 Task: Manage the "User profile" page variations in the site builder.
Action: Mouse moved to (991, 78)
Screenshot: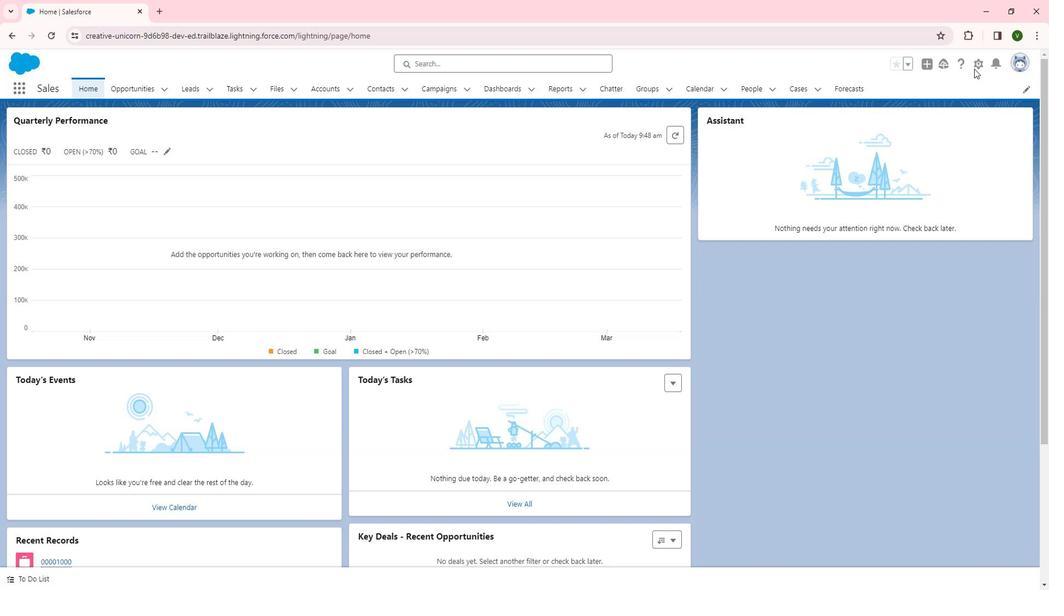 
Action: Mouse pressed left at (991, 78)
Screenshot: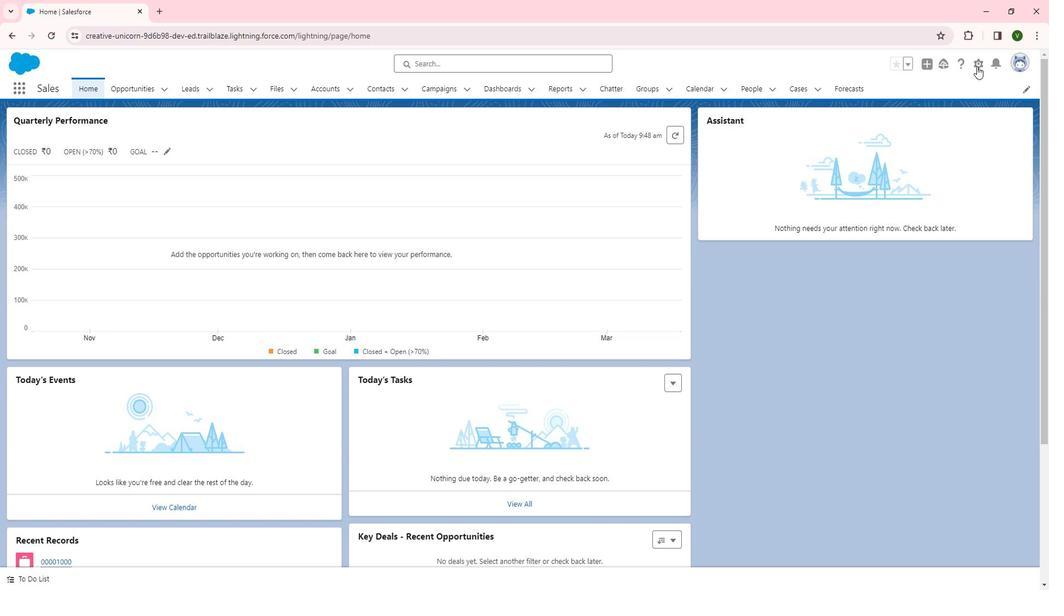 
Action: Mouse moved to (931, 106)
Screenshot: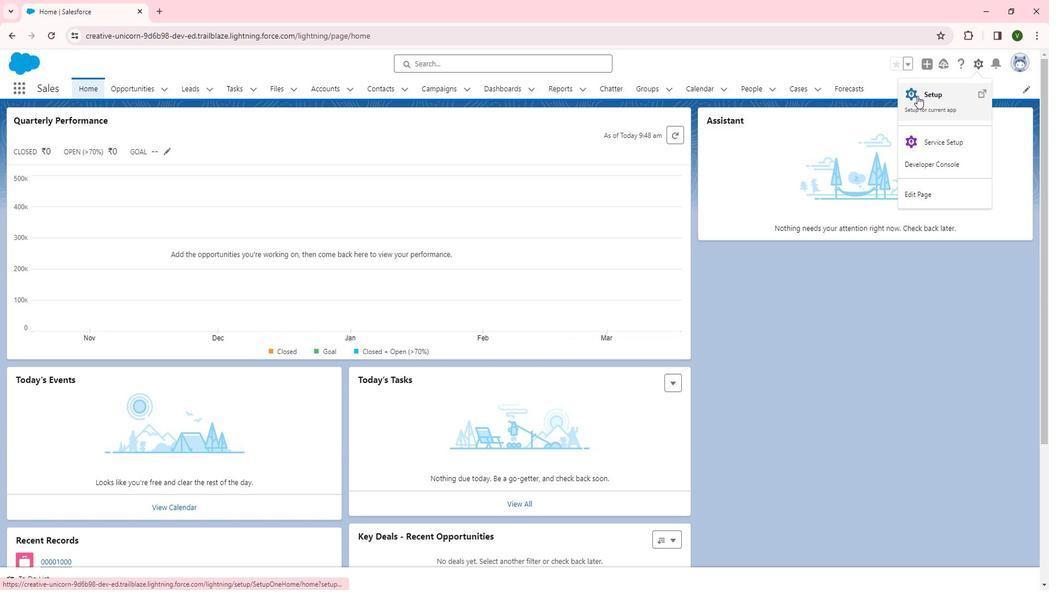 
Action: Mouse pressed left at (931, 106)
Screenshot: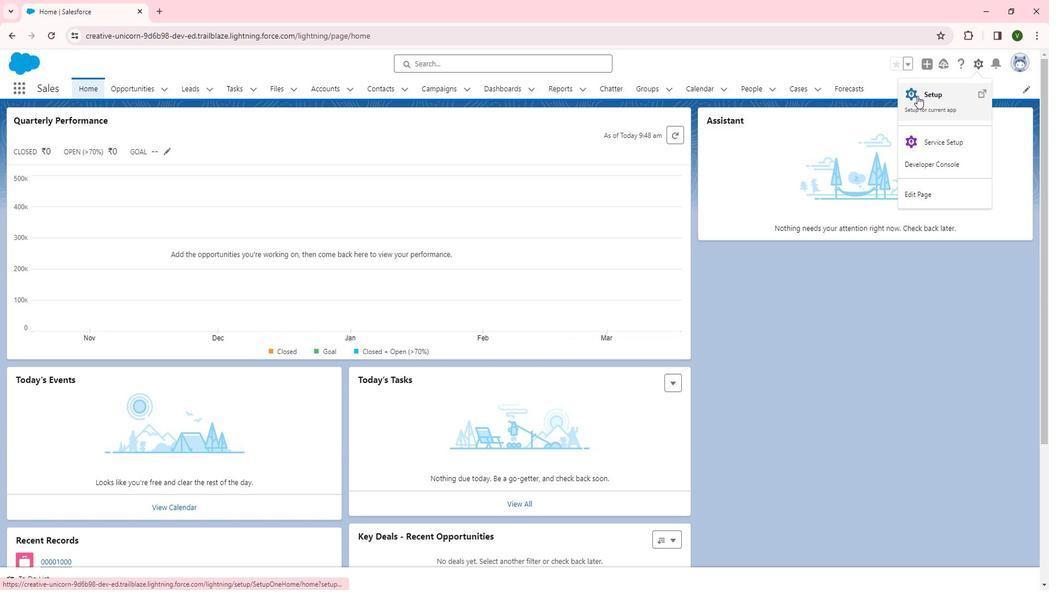 
Action: Mouse moved to (81, 455)
Screenshot: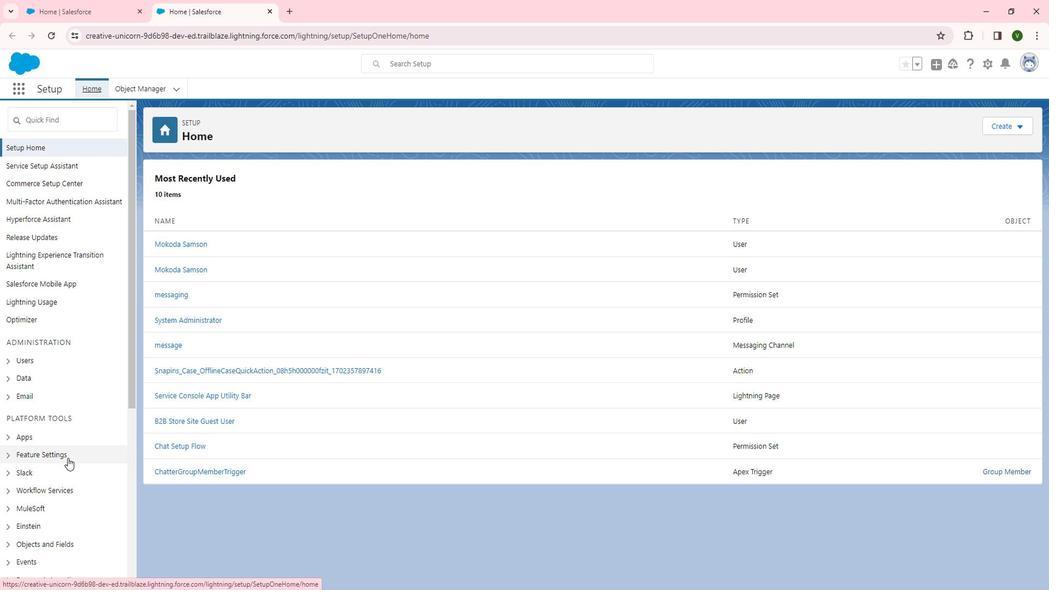 
Action: Mouse scrolled (81, 455) with delta (0, 0)
Screenshot: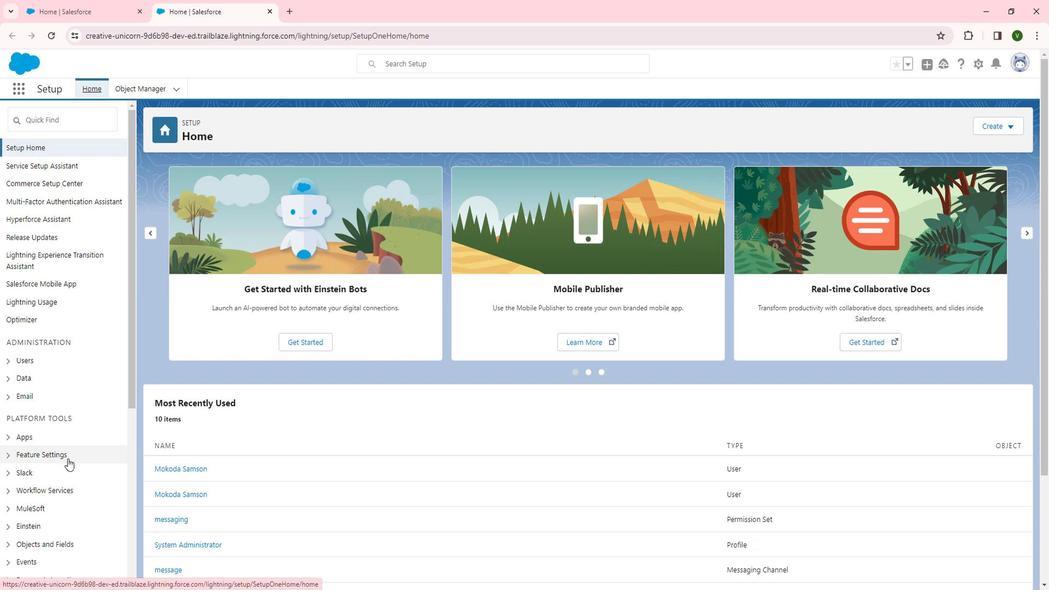 
Action: Mouse scrolled (81, 455) with delta (0, 0)
Screenshot: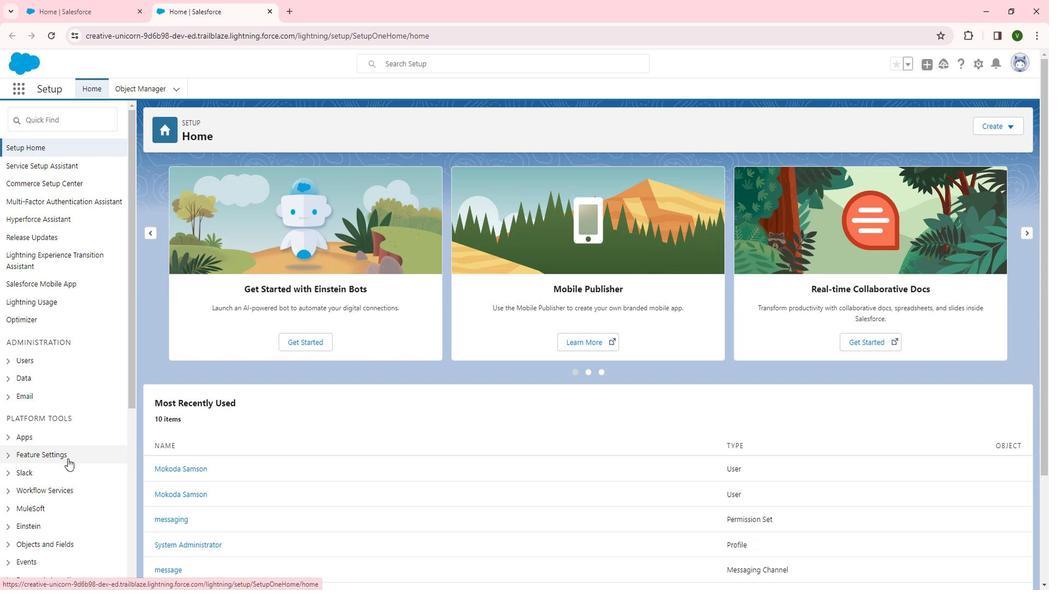 
Action: Mouse scrolled (81, 455) with delta (0, 0)
Screenshot: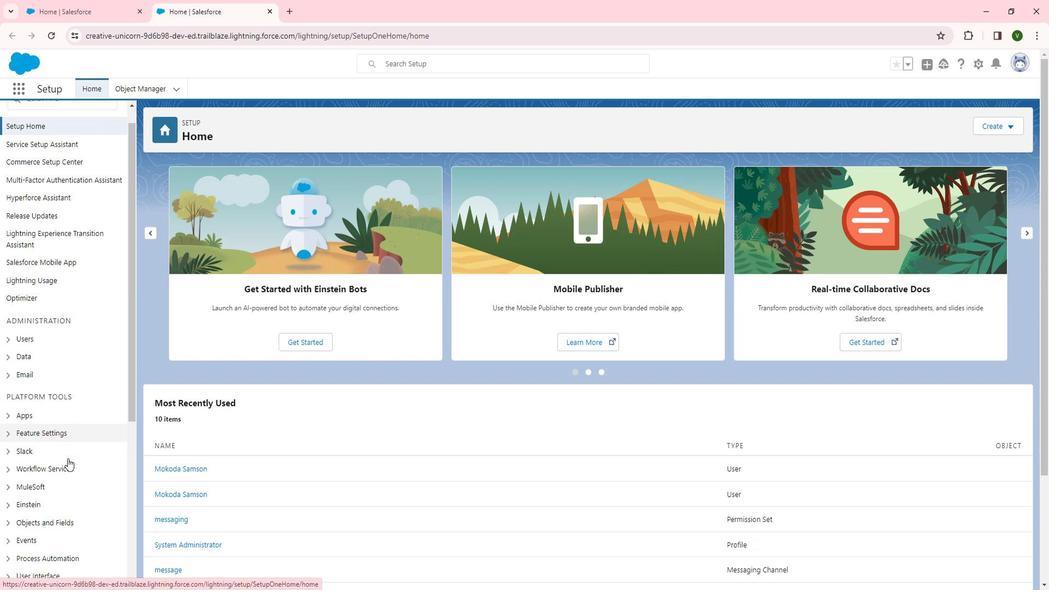 
Action: Mouse moved to (65, 283)
Screenshot: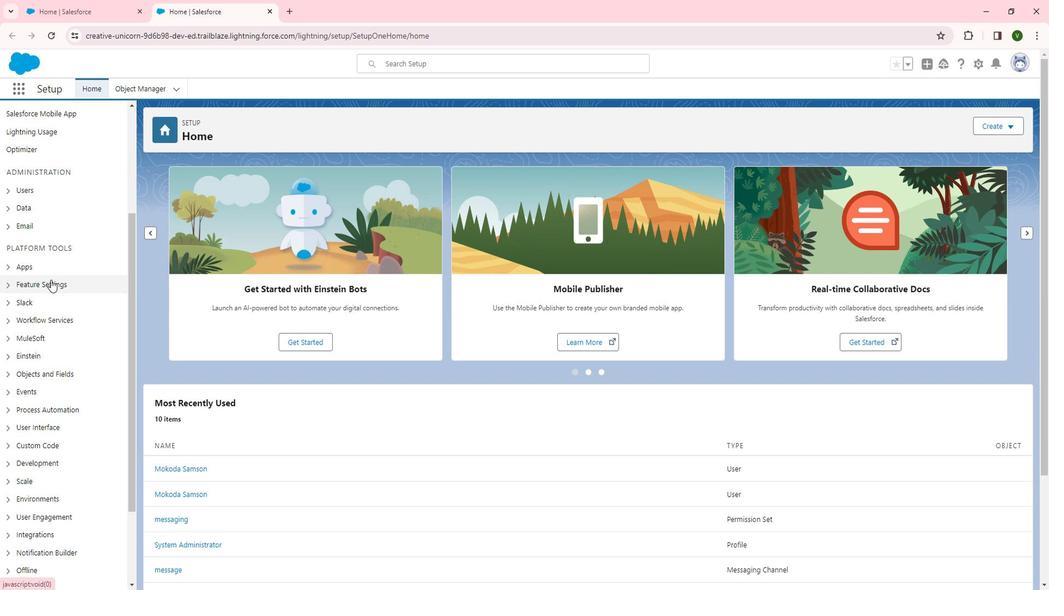 
Action: Mouse pressed left at (65, 283)
Screenshot: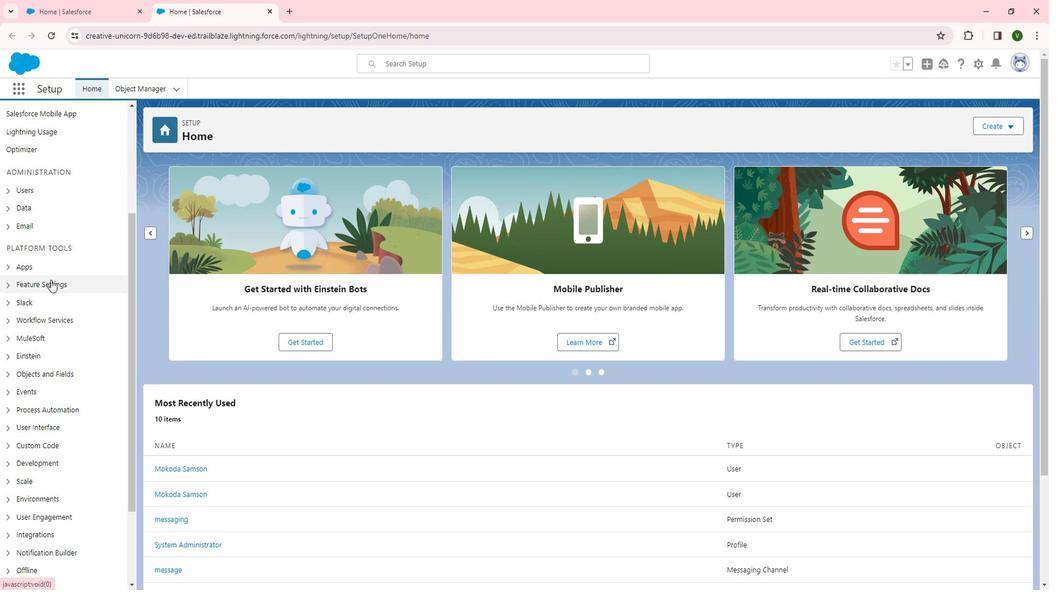 
Action: Mouse moved to (71, 400)
Screenshot: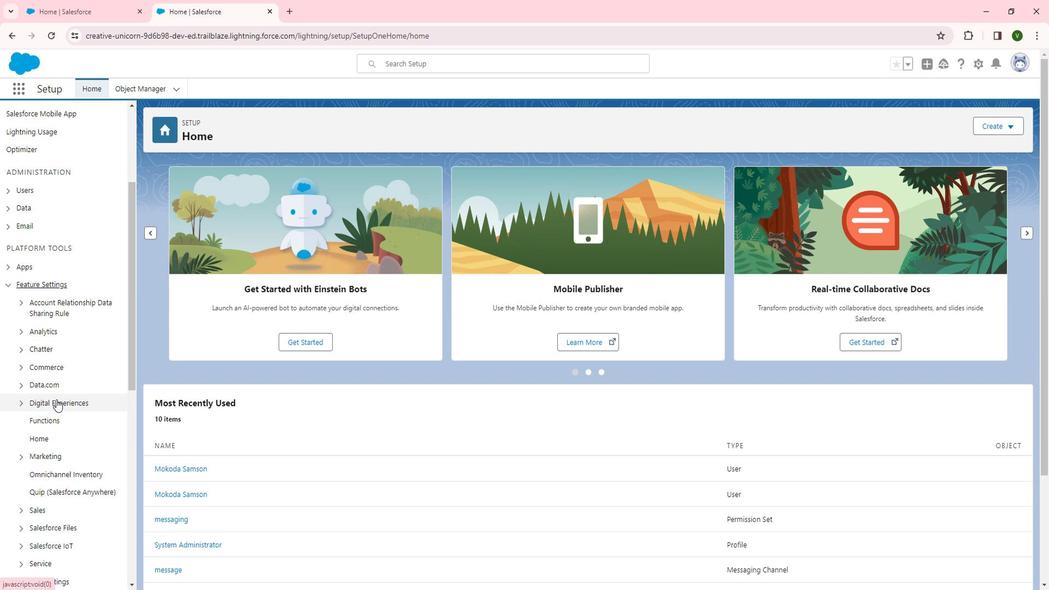 
Action: Mouse pressed left at (71, 400)
Screenshot: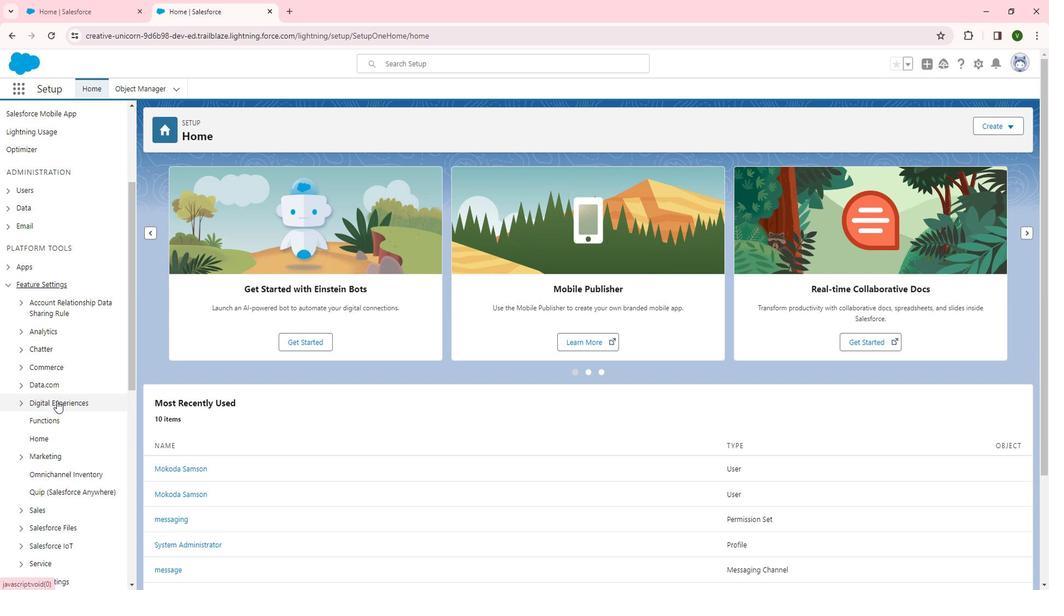 
Action: Mouse scrolled (71, 399) with delta (0, 0)
Screenshot: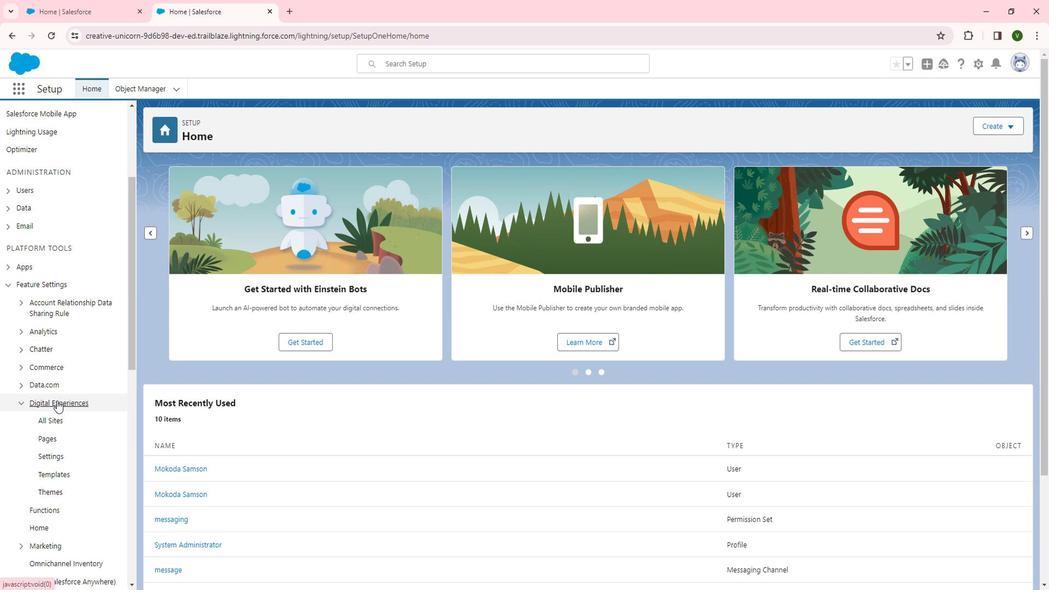 
Action: Mouse scrolled (71, 399) with delta (0, 0)
Screenshot: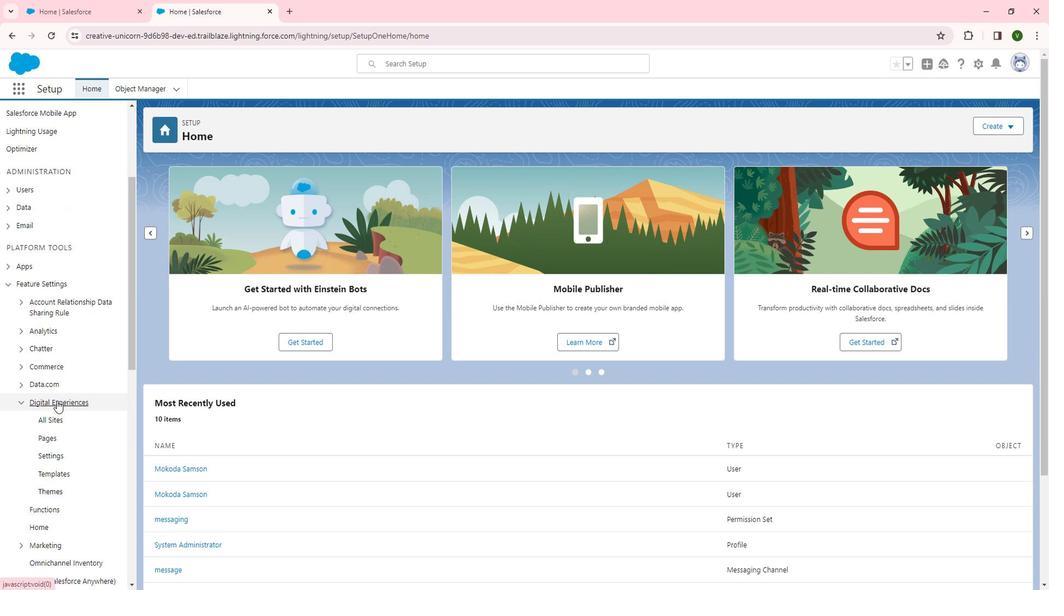 
Action: Mouse moved to (66, 311)
Screenshot: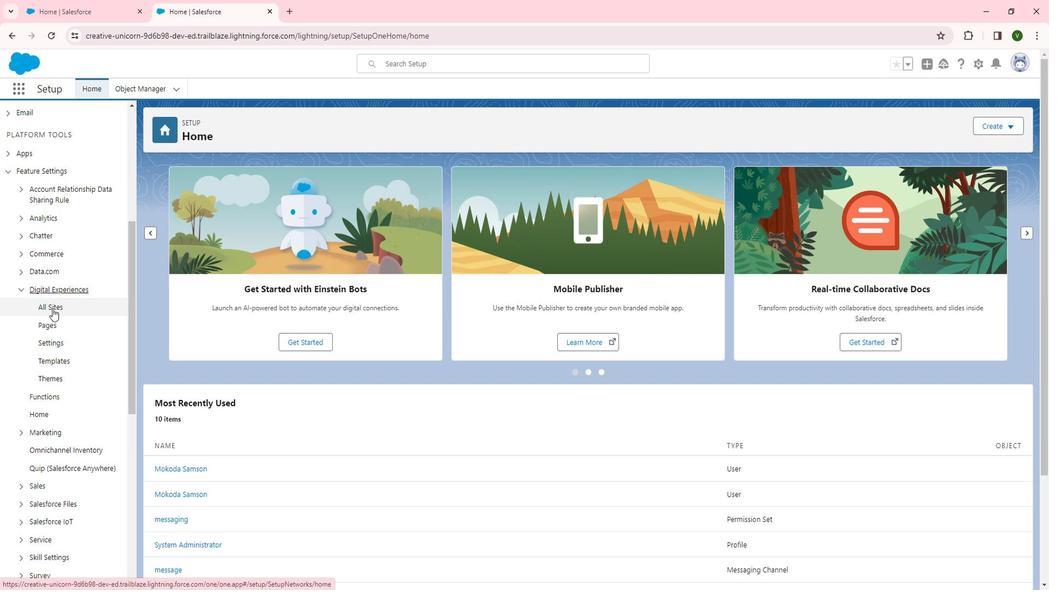
Action: Mouse pressed left at (66, 311)
Screenshot: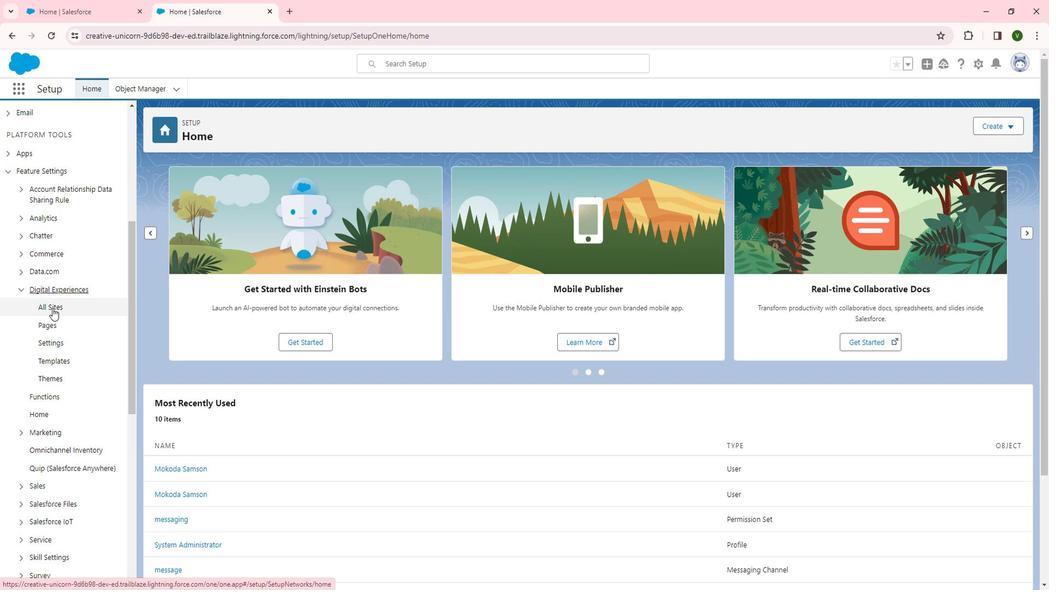 
Action: Mouse moved to (194, 315)
Screenshot: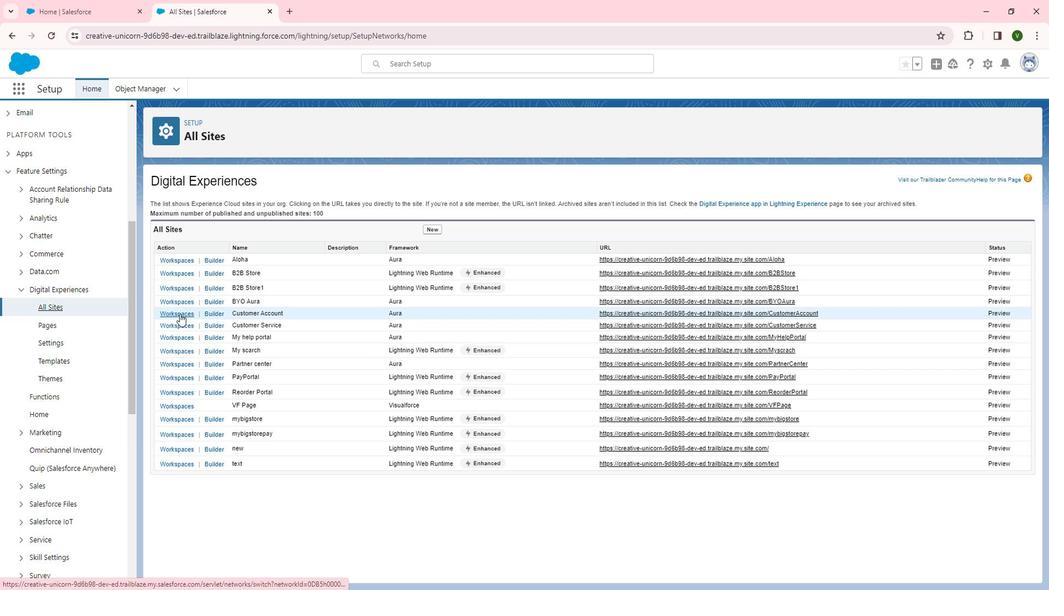 
Action: Mouse pressed left at (194, 315)
Screenshot: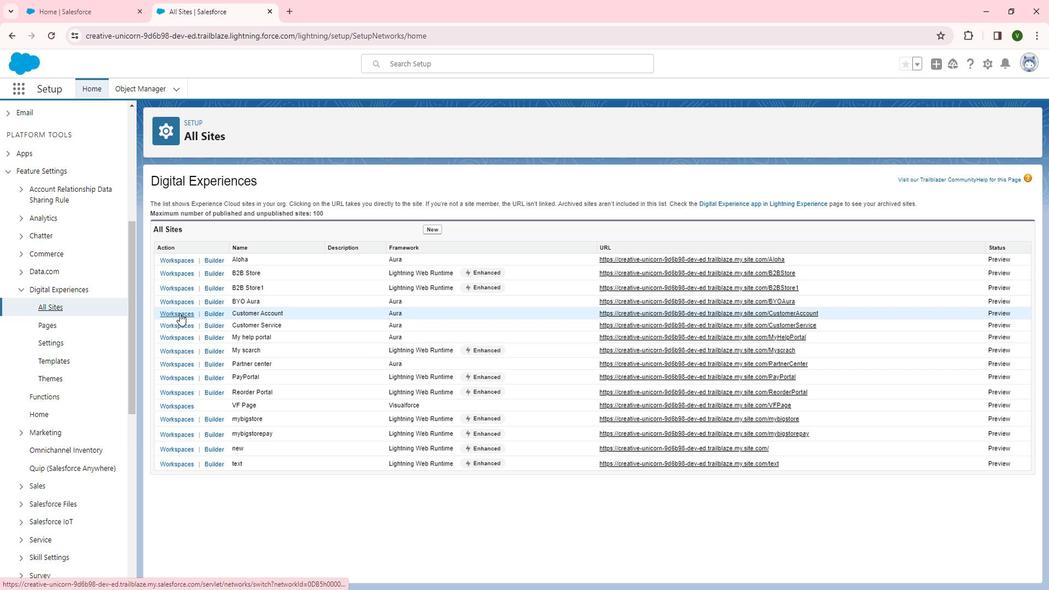 
Action: Mouse moved to (431, 327)
Screenshot: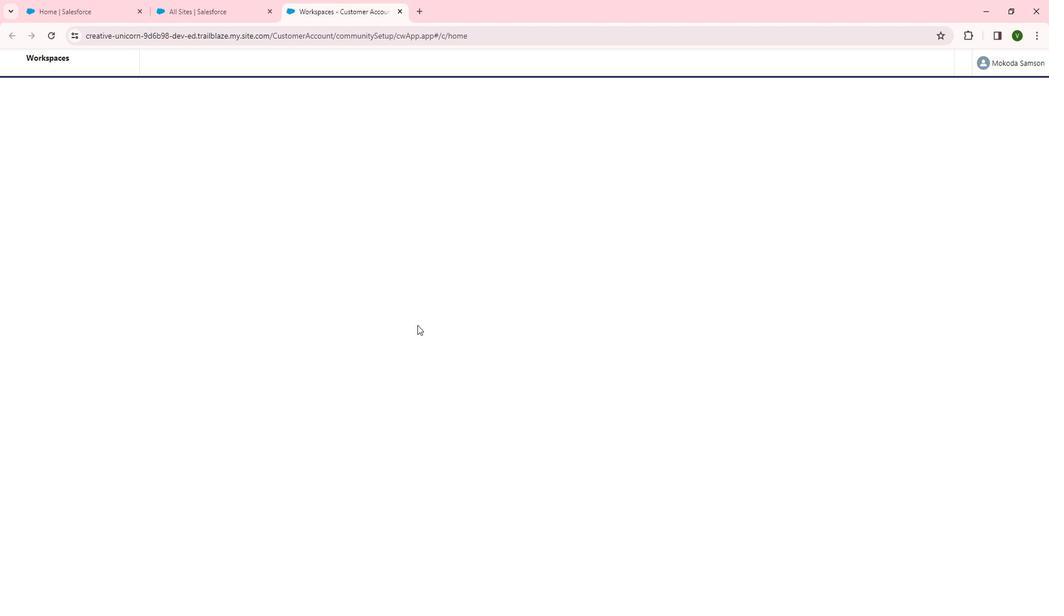 
Action: Mouse scrolled (431, 326) with delta (0, 0)
Screenshot: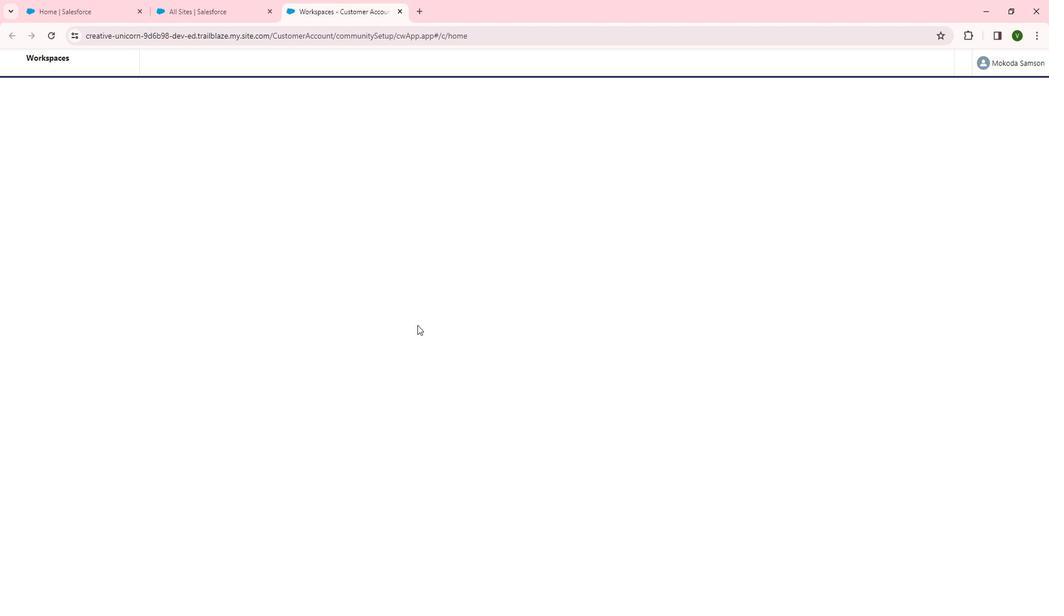 
Action: Mouse scrolled (431, 326) with delta (0, 0)
Screenshot: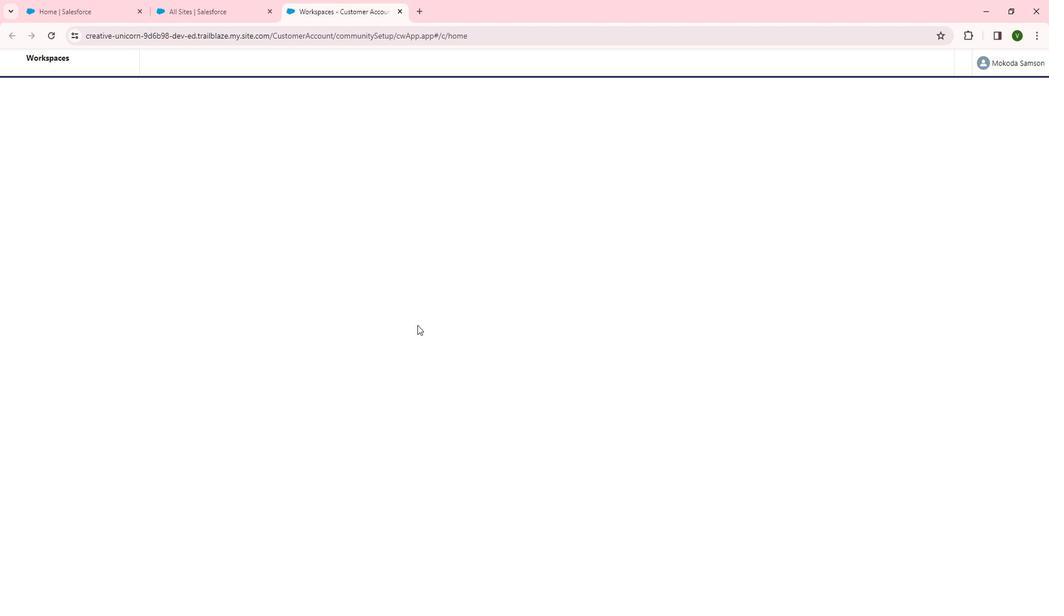 
Action: Mouse moved to (115, 262)
Screenshot: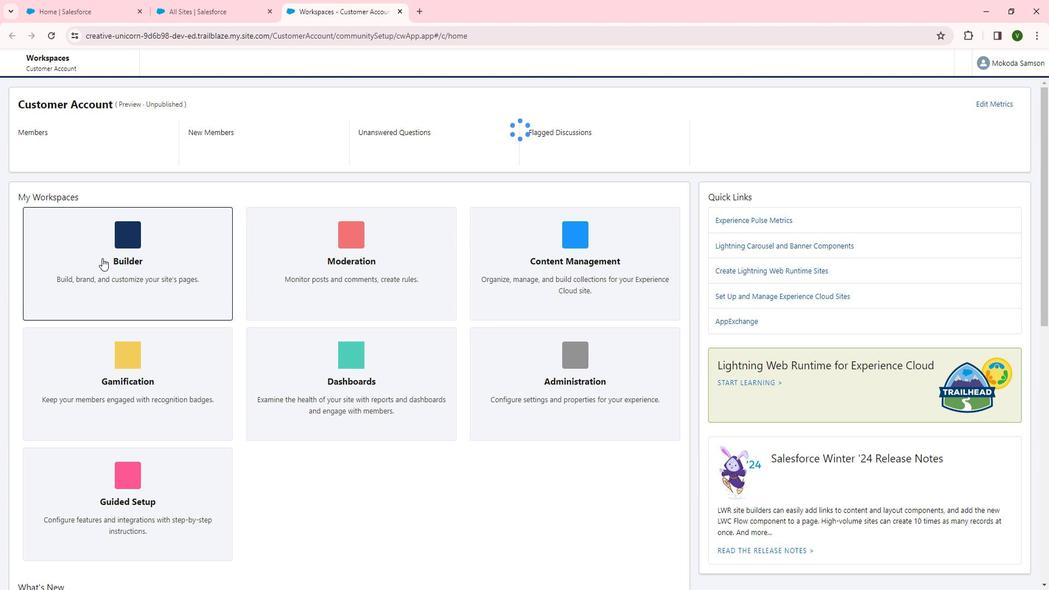 
Action: Mouse pressed left at (115, 262)
Screenshot: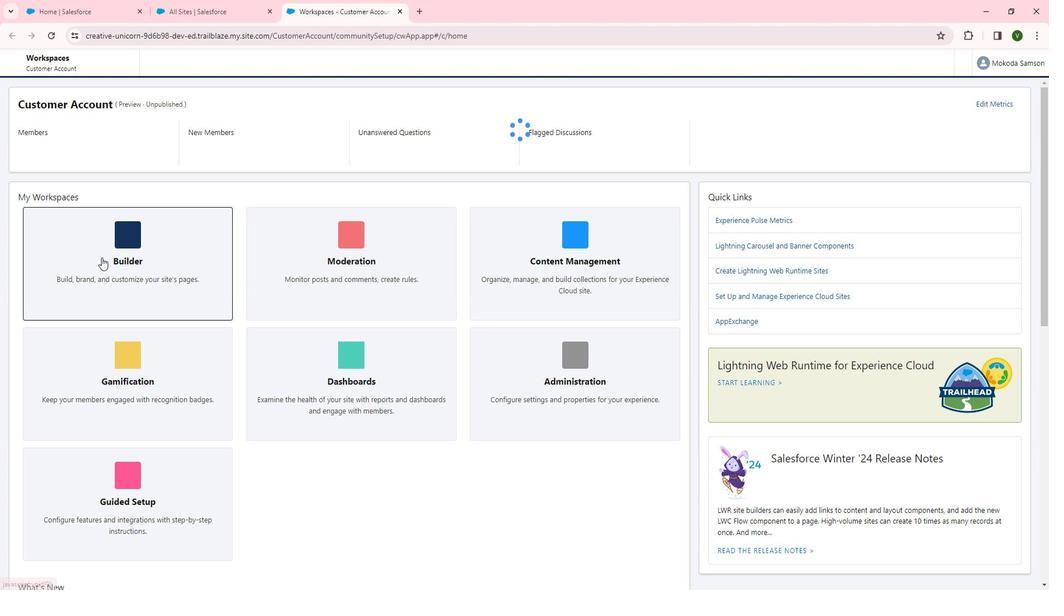 
Action: Mouse moved to (116, 79)
Screenshot: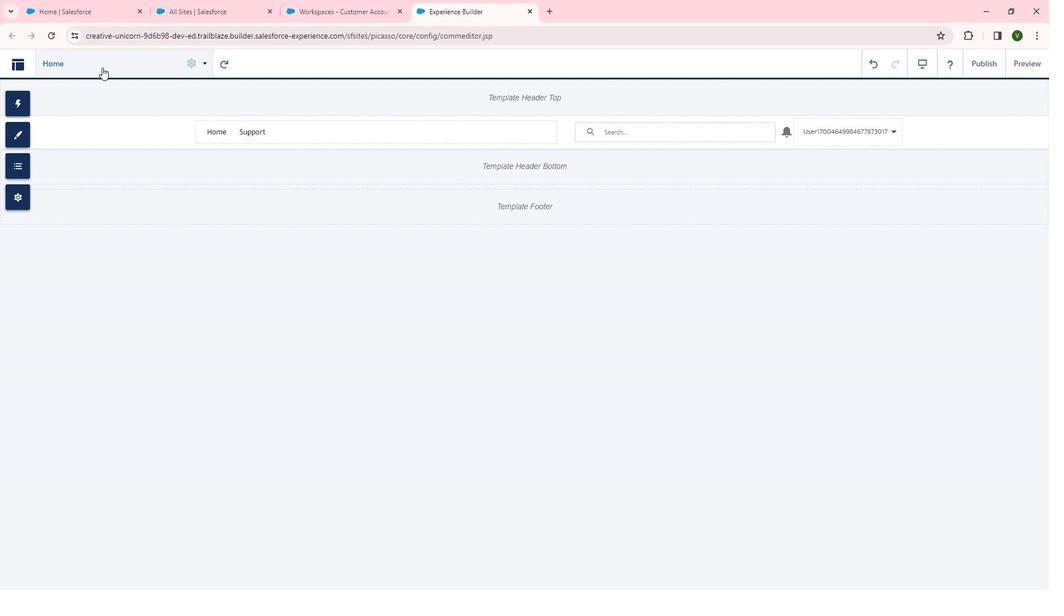 
Action: Mouse pressed left at (116, 79)
Screenshot: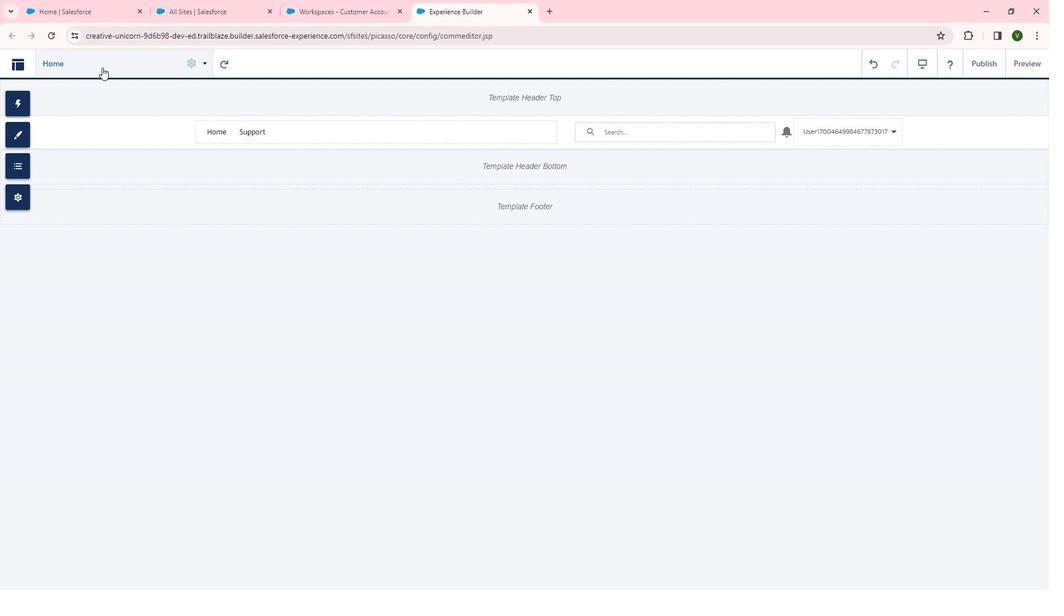 
Action: Mouse moved to (115, 360)
Screenshot: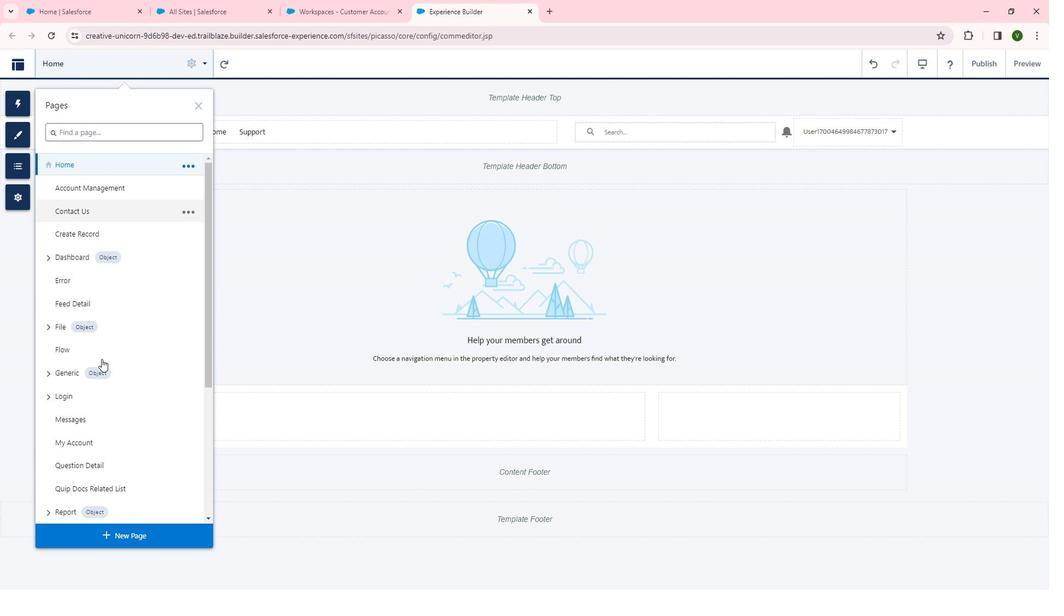 
Action: Mouse scrolled (115, 360) with delta (0, 0)
Screenshot: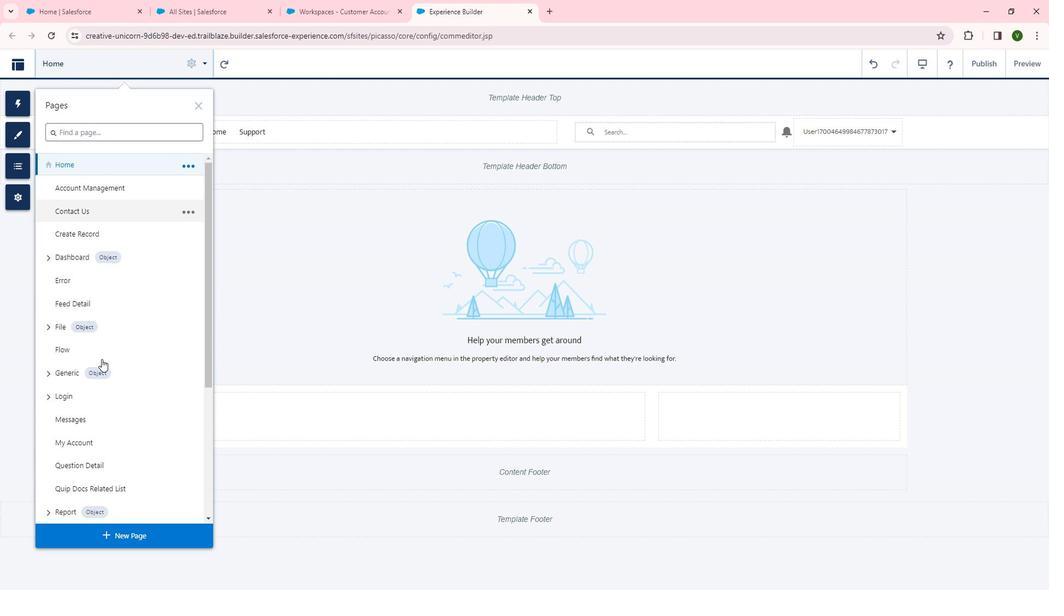 
Action: Mouse scrolled (115, 360) with delta (0, 0)
Screenshot: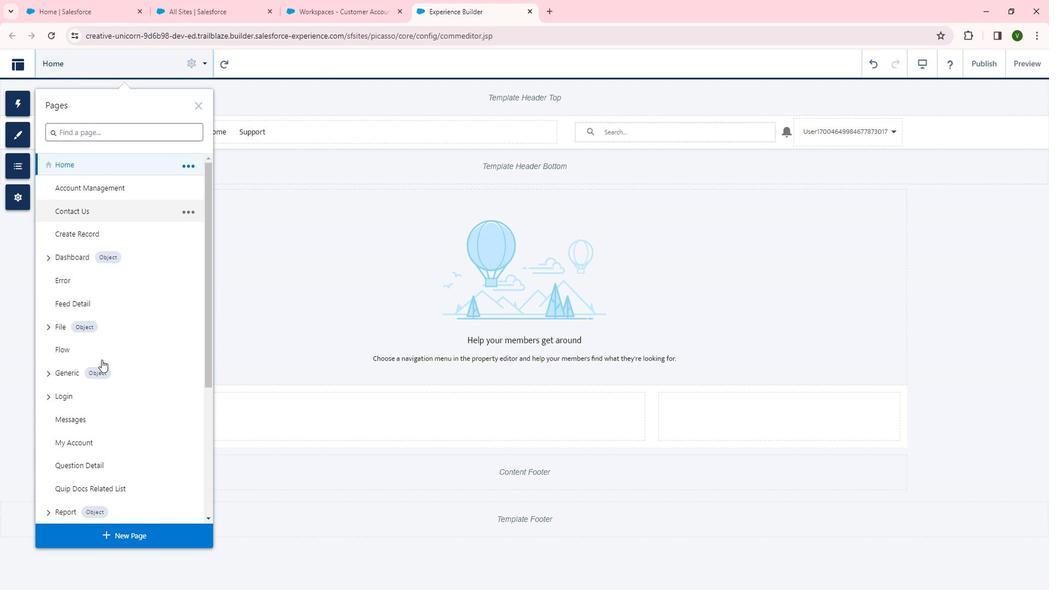 
Action: Mouse scrolled (115, 360) with delta (0, 0)
Screenshot: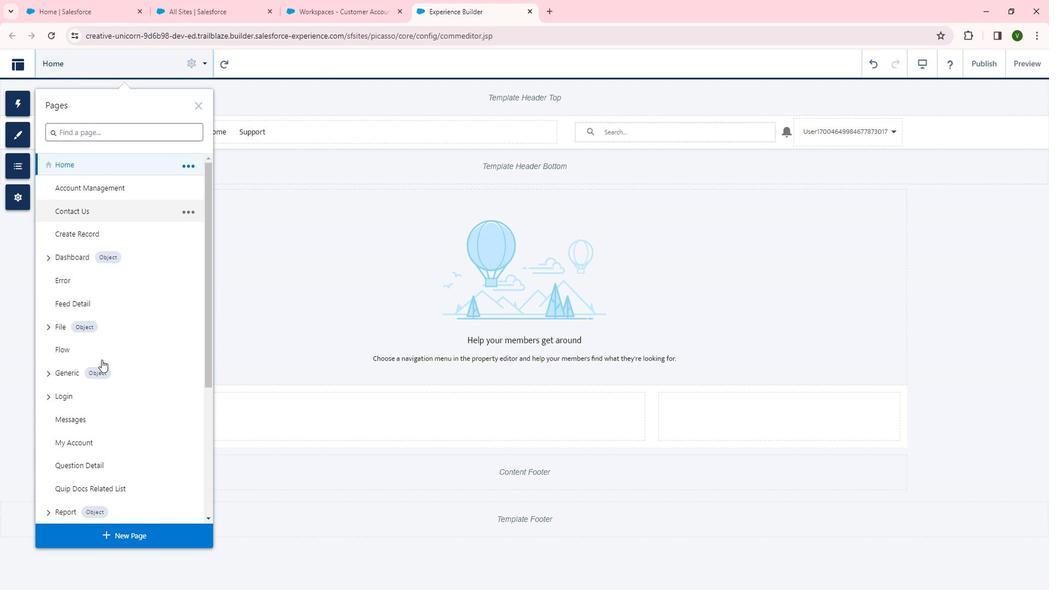 
Action: Mouse scrolled (115, 360) with delta (0, 0)
Screenshot: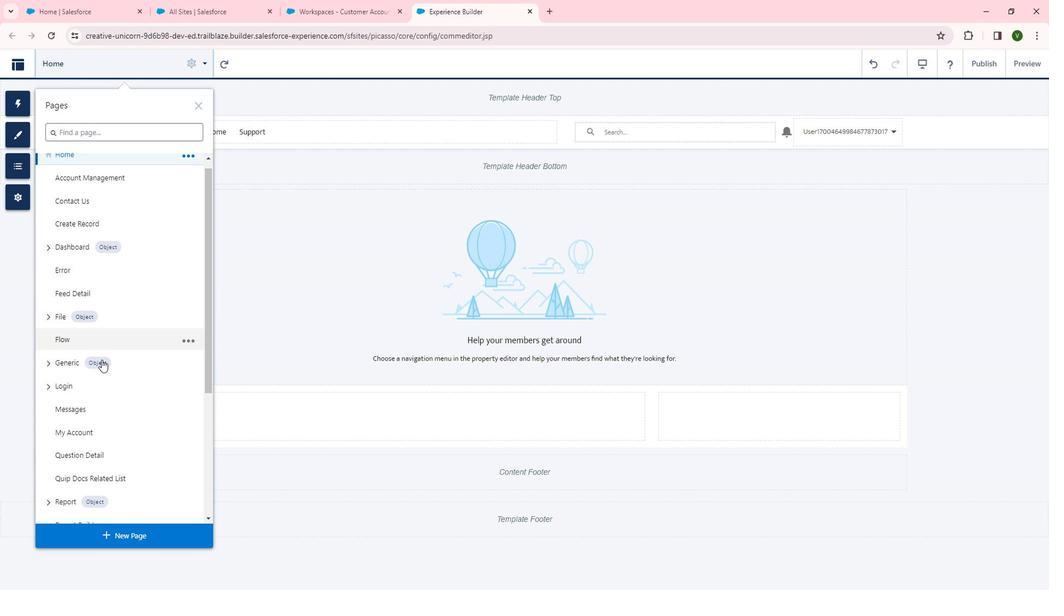 
Action: Mouse scrolled (115, 360) with delta (0, 0)
Screenshot: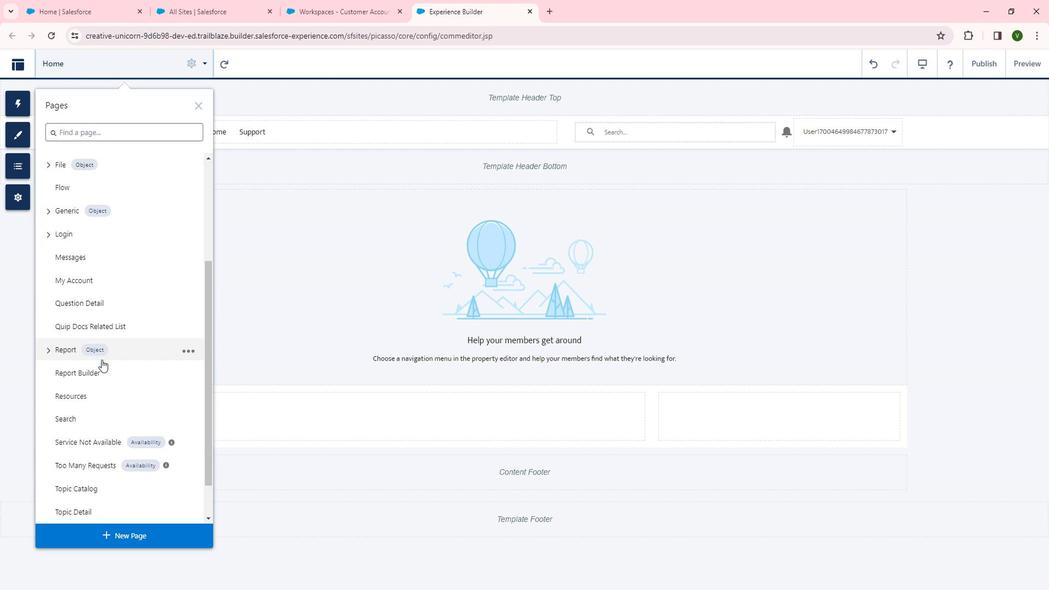 
Action: Mouse scrolled (115, 360) with delta (0, 0)
Screenshot: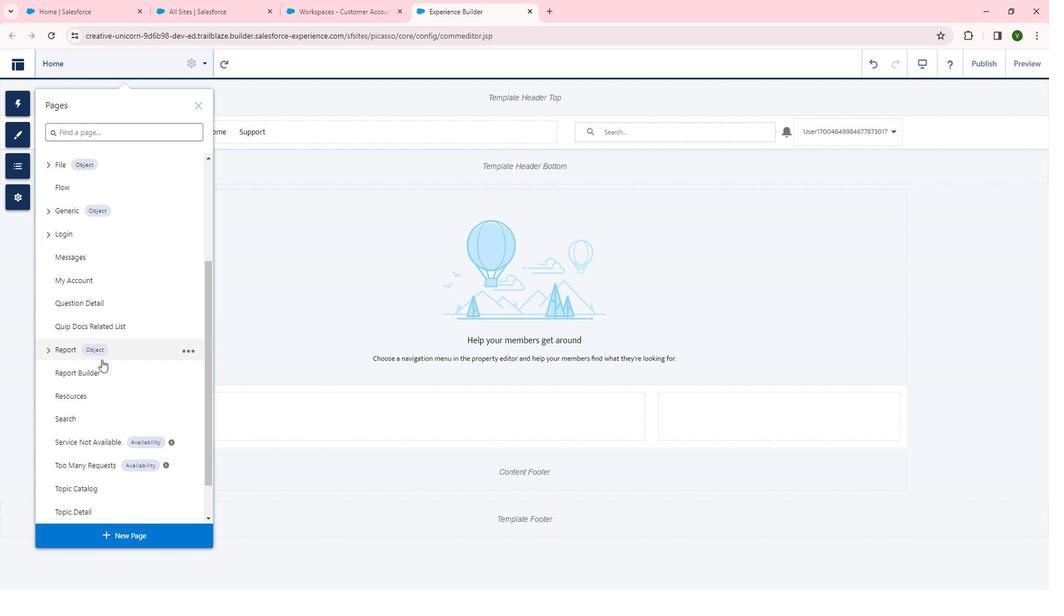 
Action: Mouse moved to (110, 474)
Screenshot: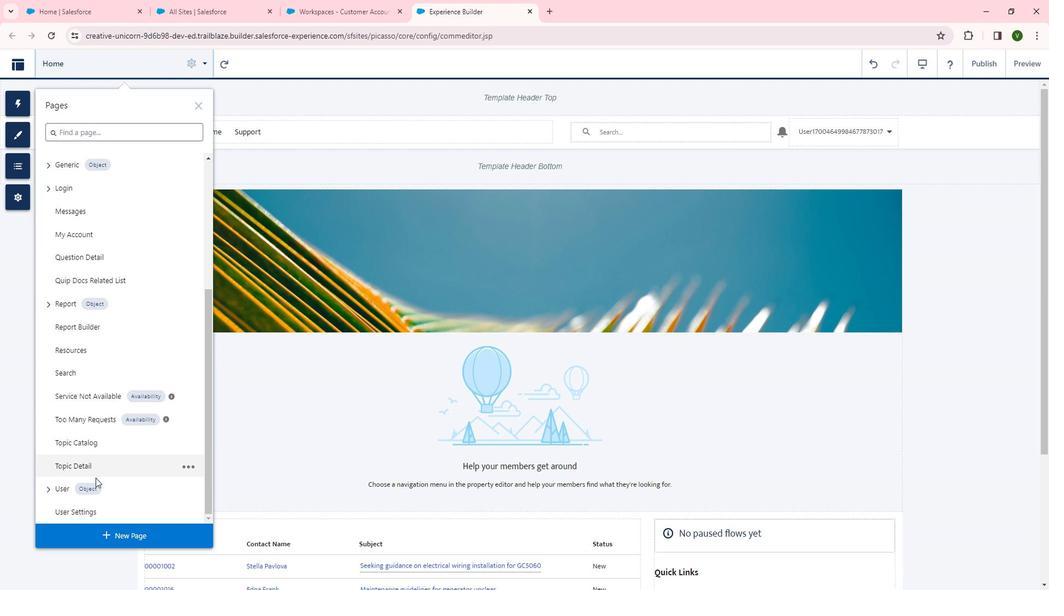 
Action: Mouse scrolled (110, 474) with delta (0, 0)
Screenshot: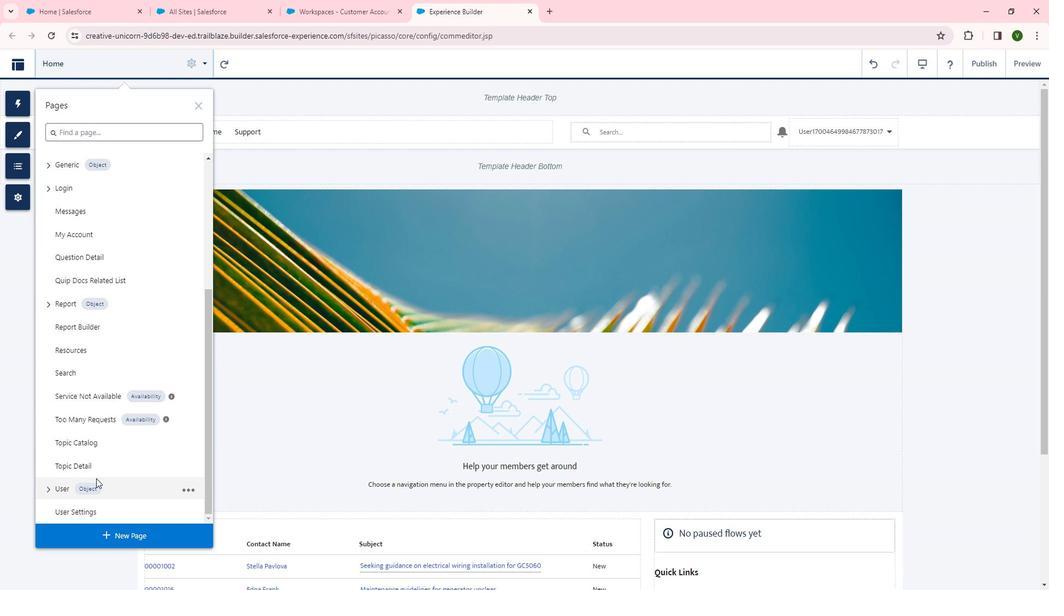 
Action: Mouse scrolled (110, 474) with delta (0, 0)
Screenshot: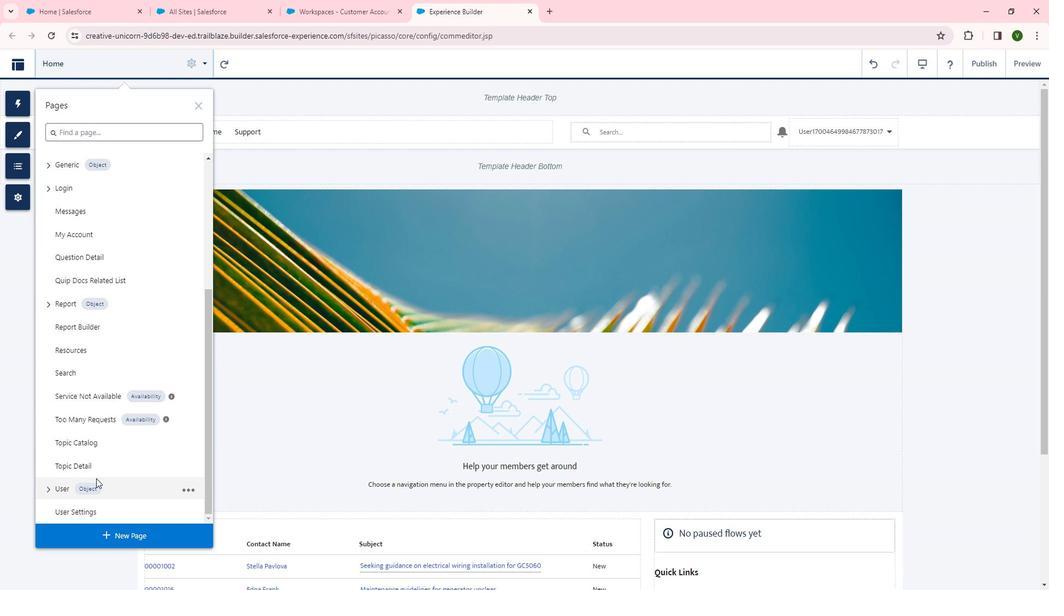 
Action: Mouse moved to (110, 474)
Screenshot: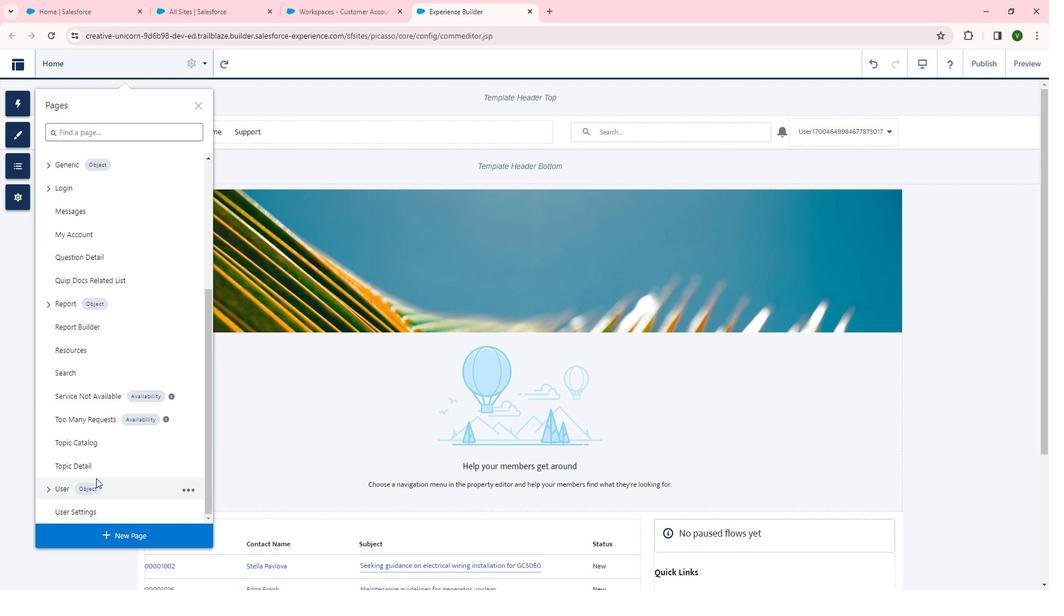 
Action: Mouse scrolled (110, 474) with delta (0, 0)
Screenshot: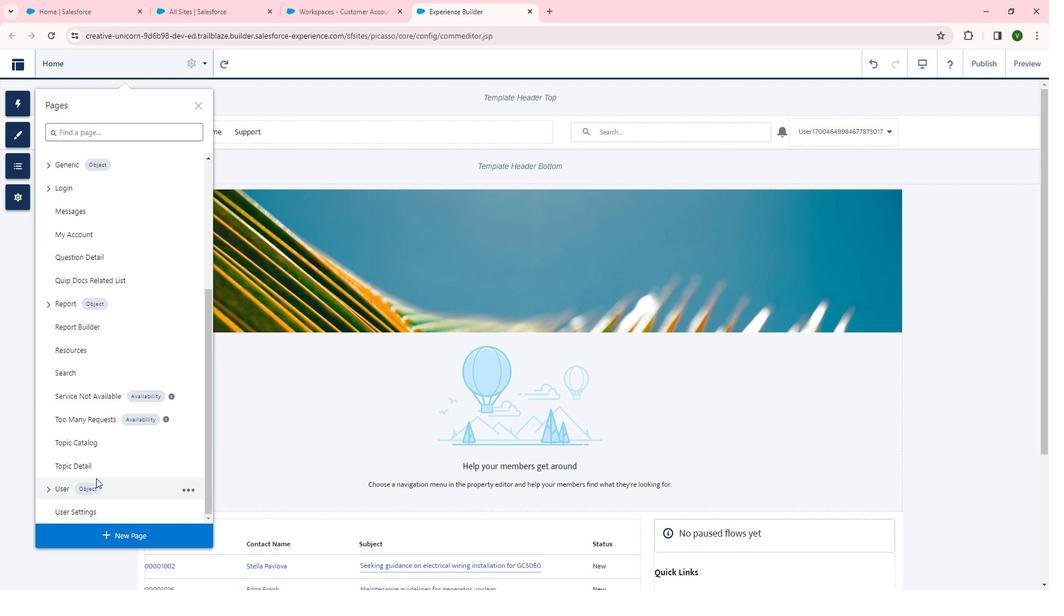 
Action: Mouse moved to (66, 485)
Screenshot: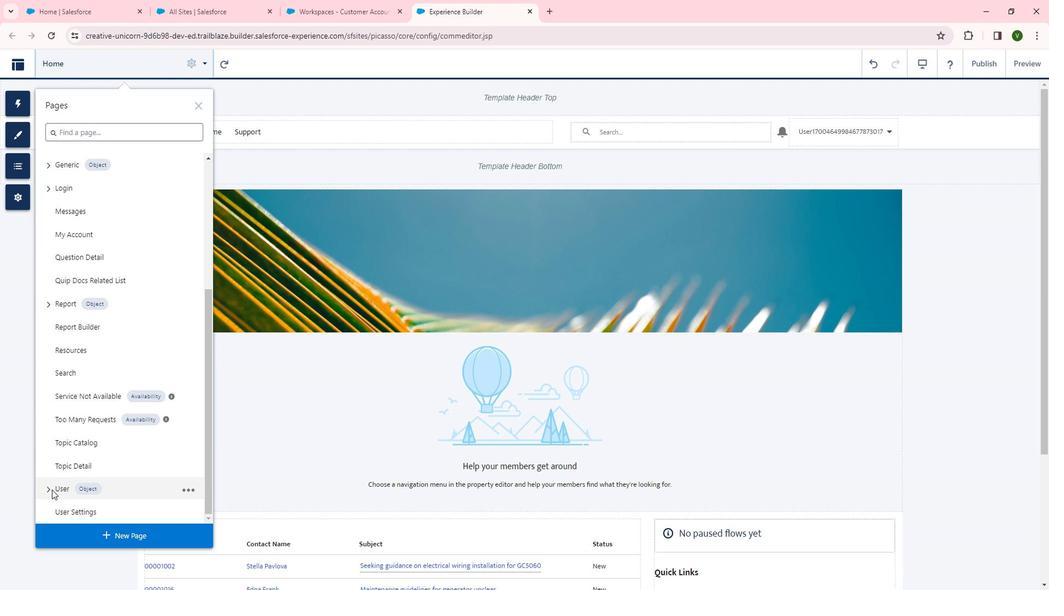 
Action: Mouse pressed left at (66, 485)
Screenshot: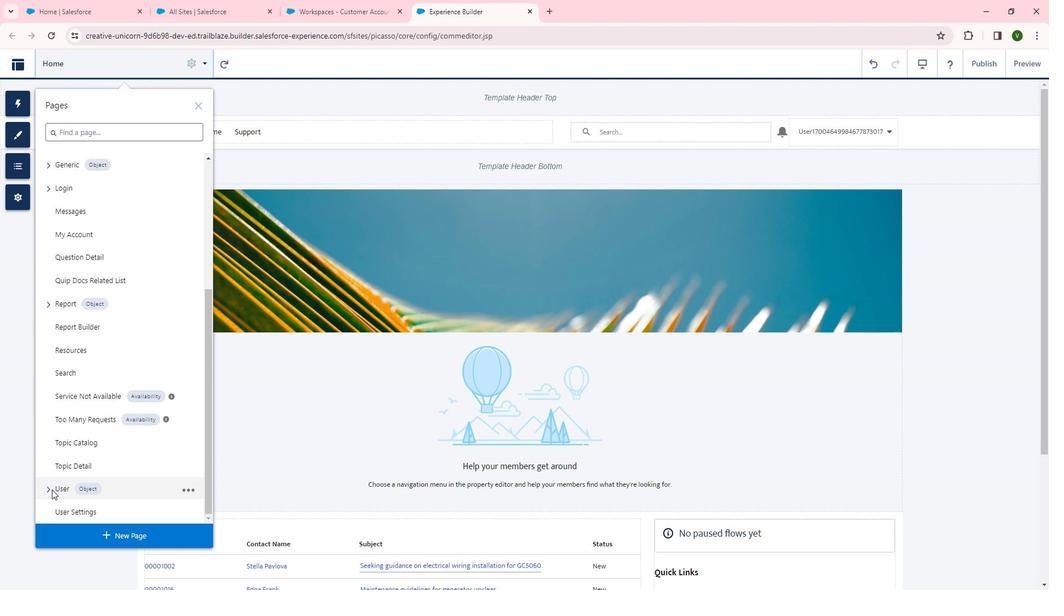 
Action: Mouse moved to (61, 486)
Screenshot: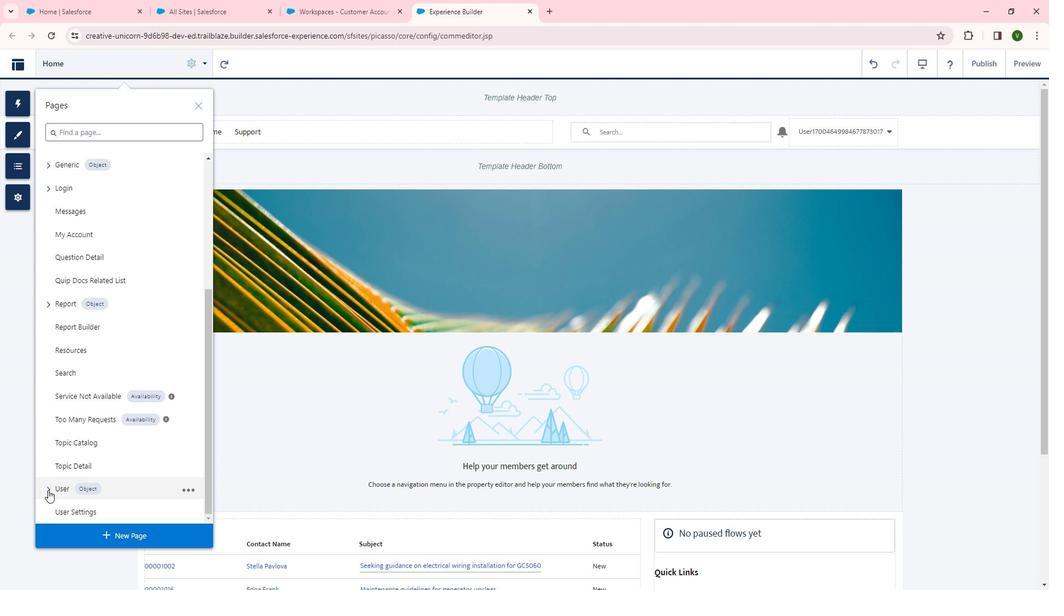 
Action: Mouse pressed left at (61, 486)
Screenshot: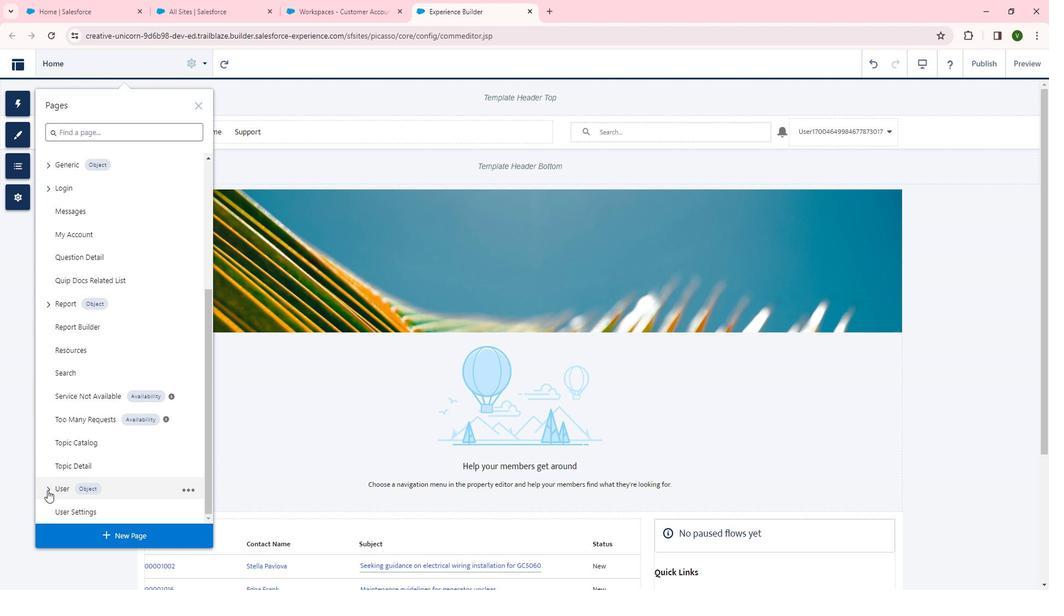 
Action: Mouse moved to (126, 500)
Screenshot: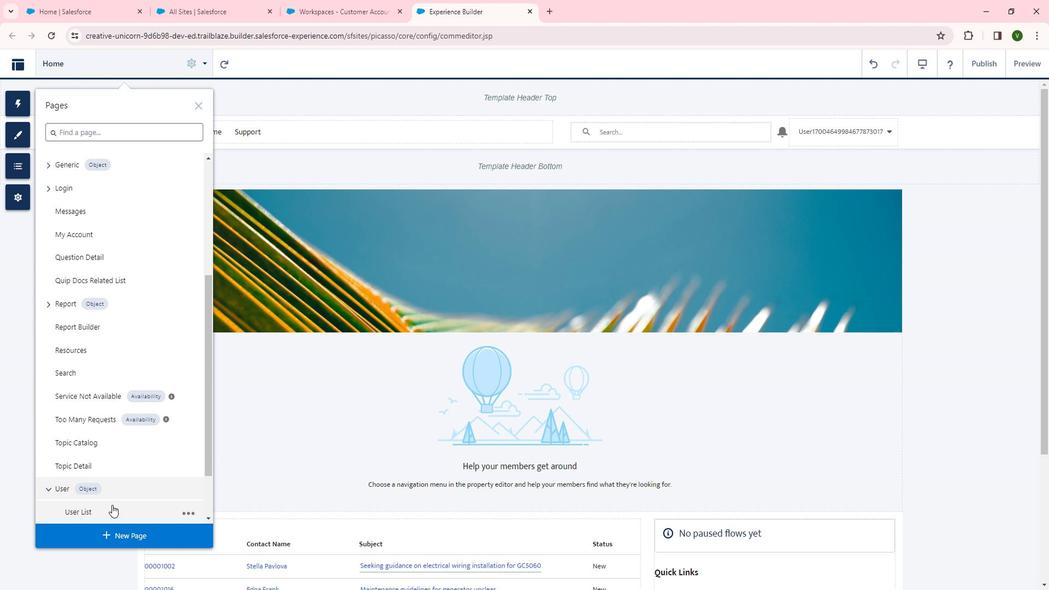 
Action: Mouse scrolled (126, 500) with delta (0, 0)
Screenshot: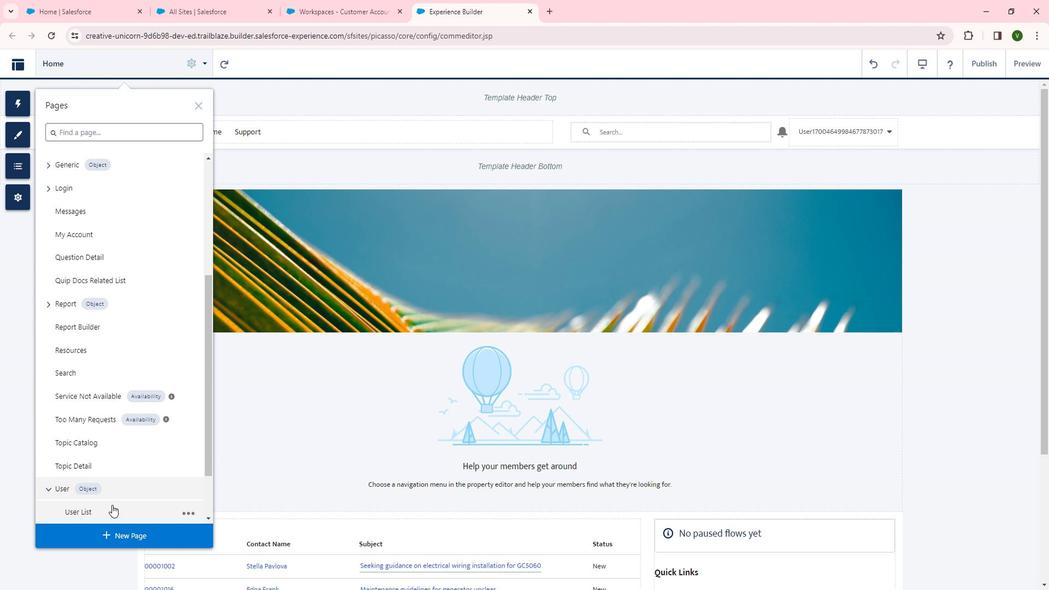 
Action: Mouse moved to (130, 498)
Screenshot: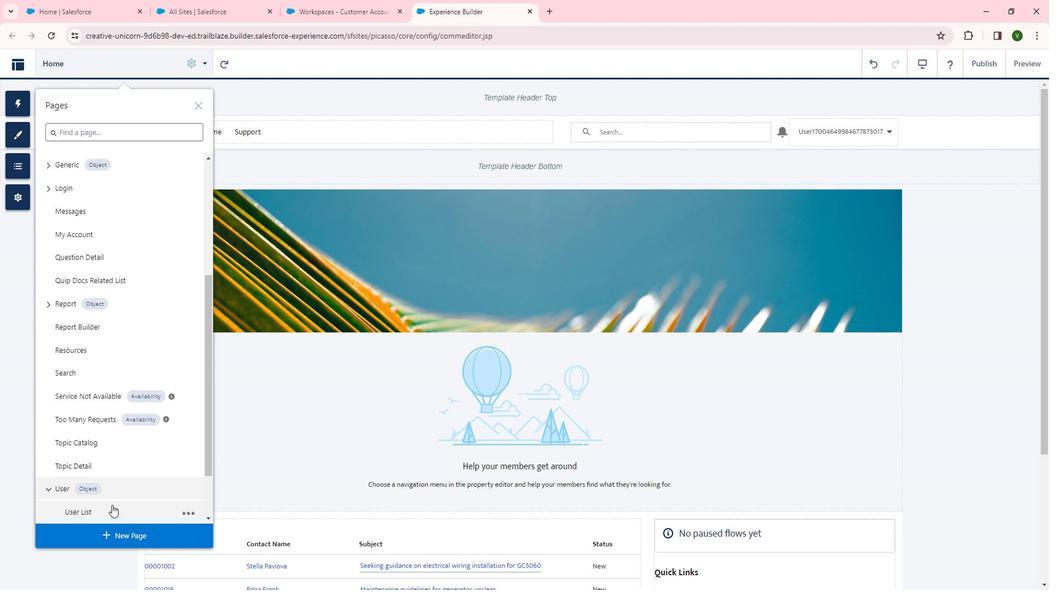 
Action: Mouse scrolled (130, 497) with delta (0, 0)
Screenshot: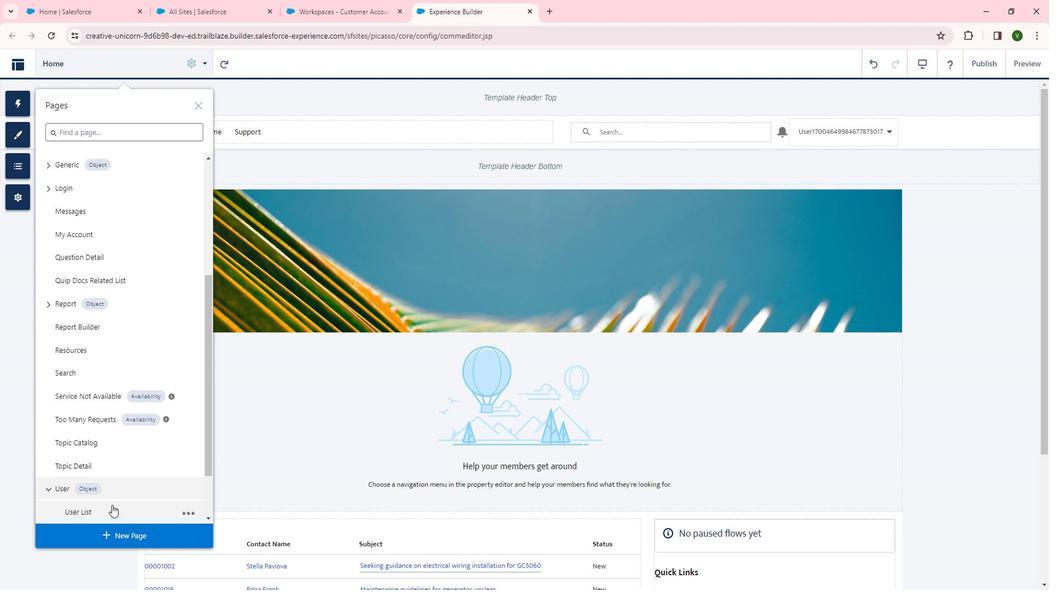 
Action: Mouse moved to (130, 498)
Screenshot: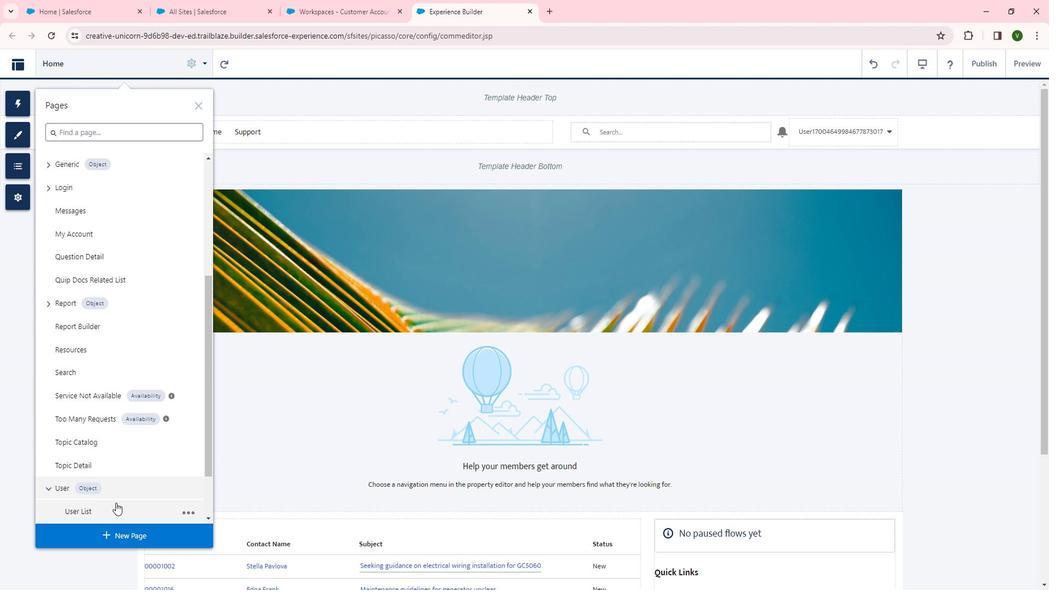 
Action: Mouse scrolled (130, 497) with delta (0, 0)
Screenshot: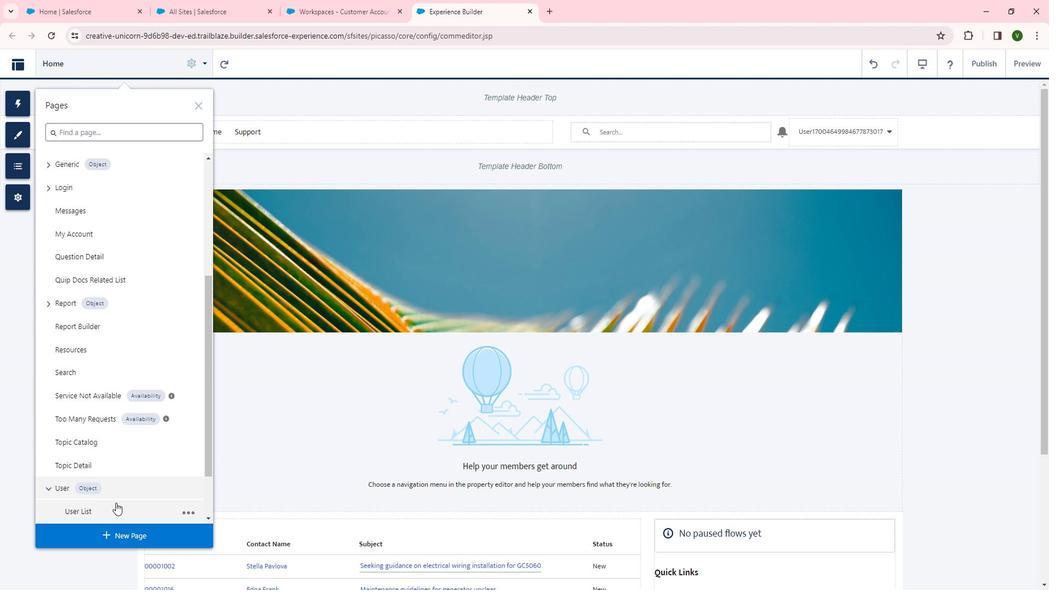 
Action: Mouse moved to (131, 497)
Screenshot: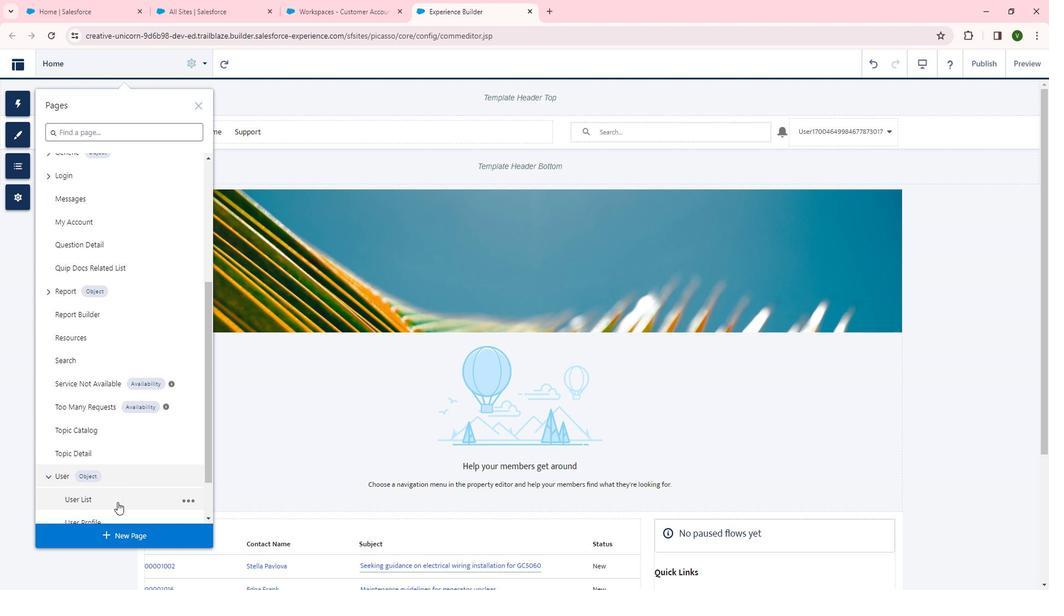 
Action: Mouse scrolled (131, 497) with delta (0, 0)
Screenshot: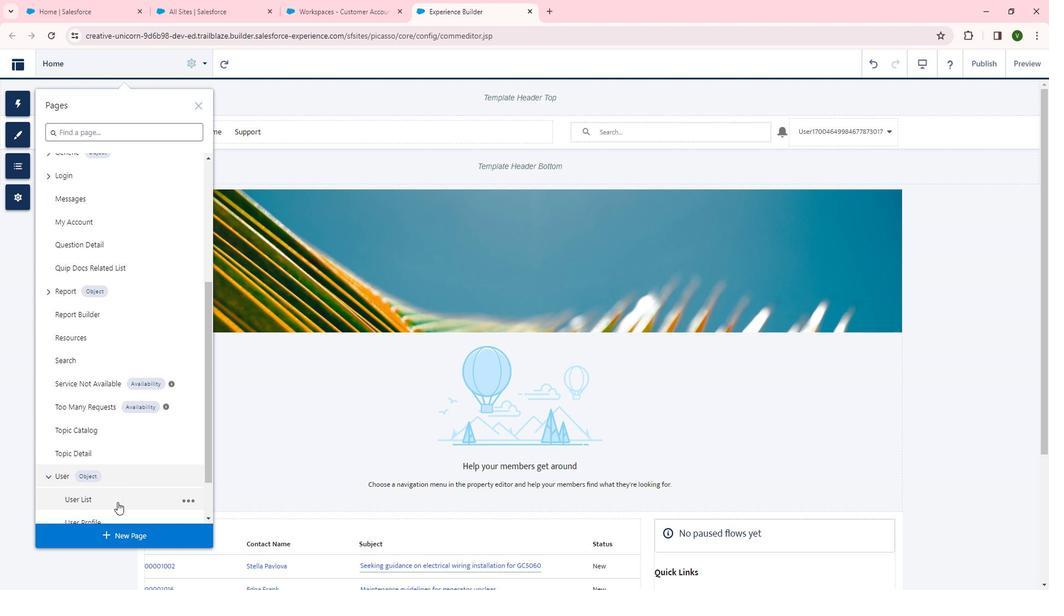 
Action: Mouse moved to (171, 460)
Screenshot: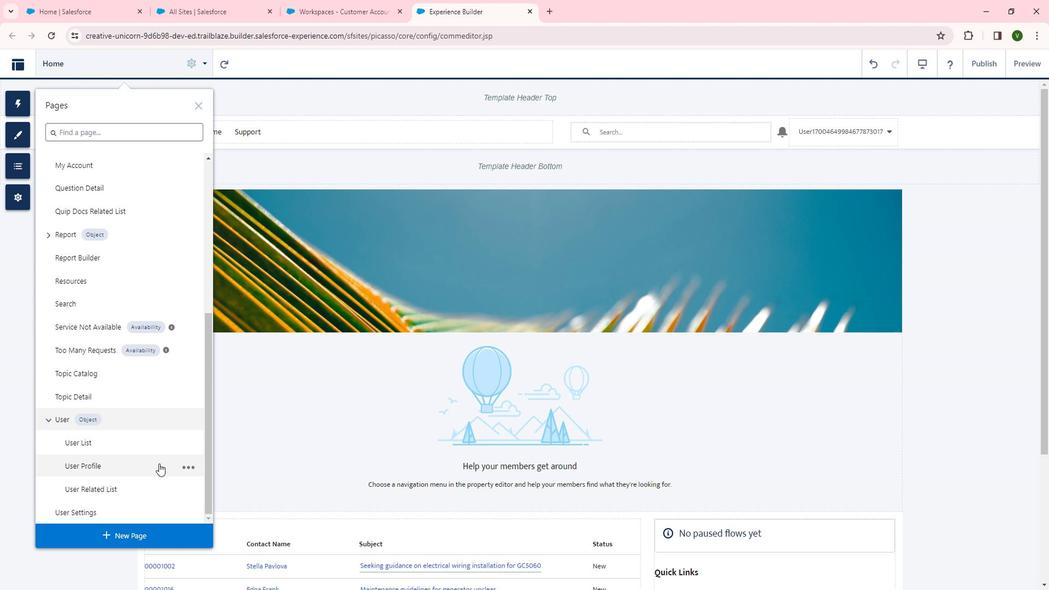 
Action: Mouse pressed left at (171, 460)
Screenshot: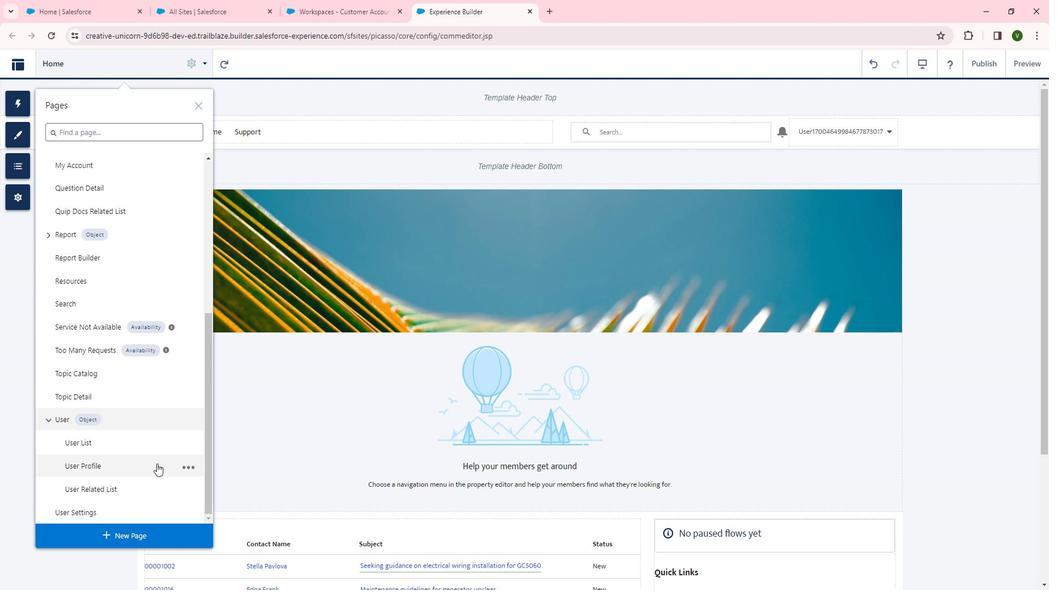 
Action: Mouse moved to (147, 80)
Screenshot: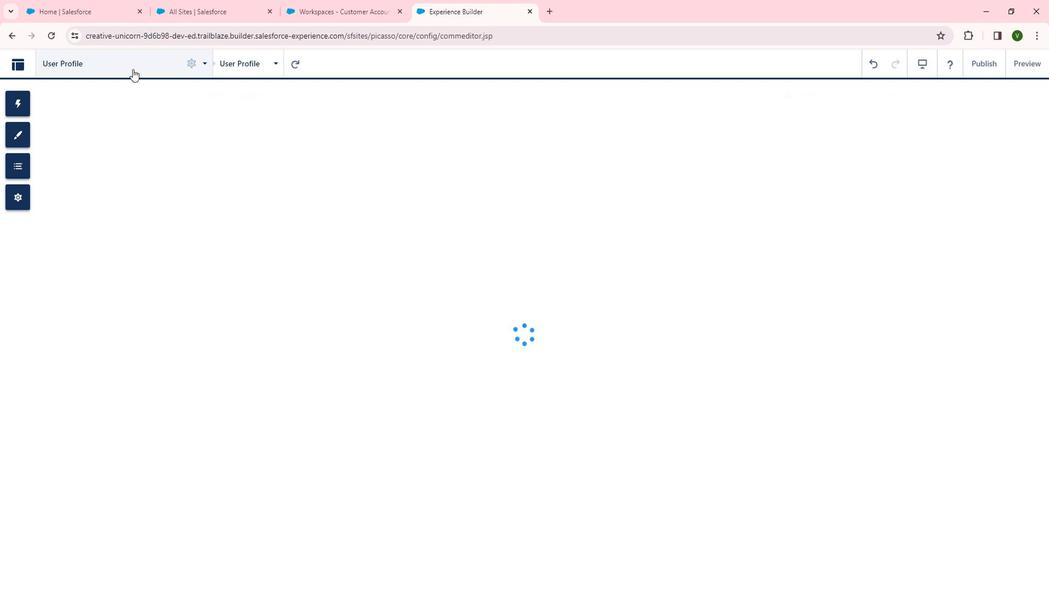 
Action: Mouse pressed left at (147, 80)
Screenshot: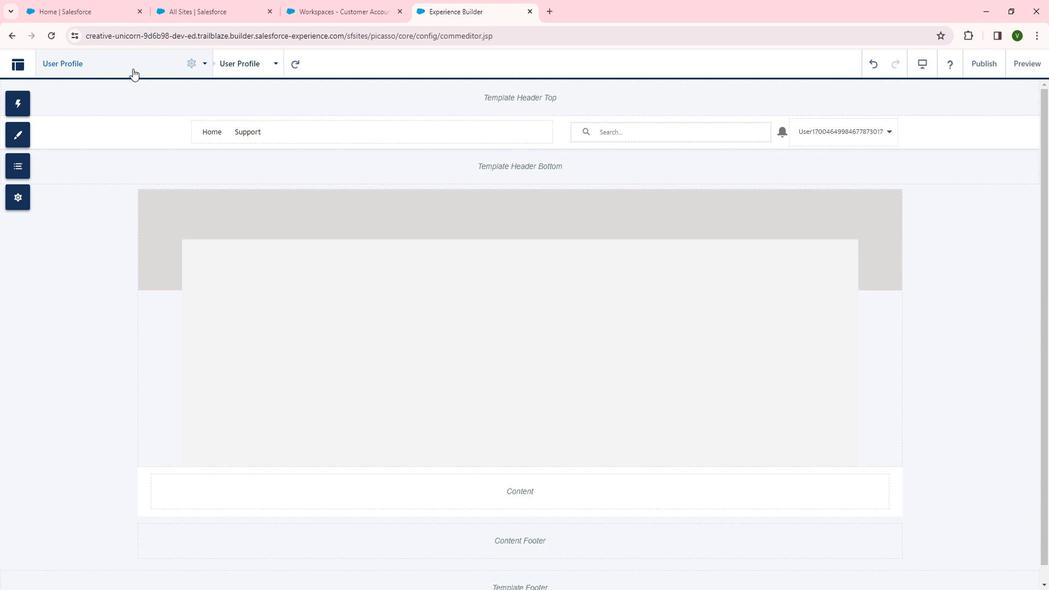 
Action: Mouse moved to (202, 463)
Screenshot: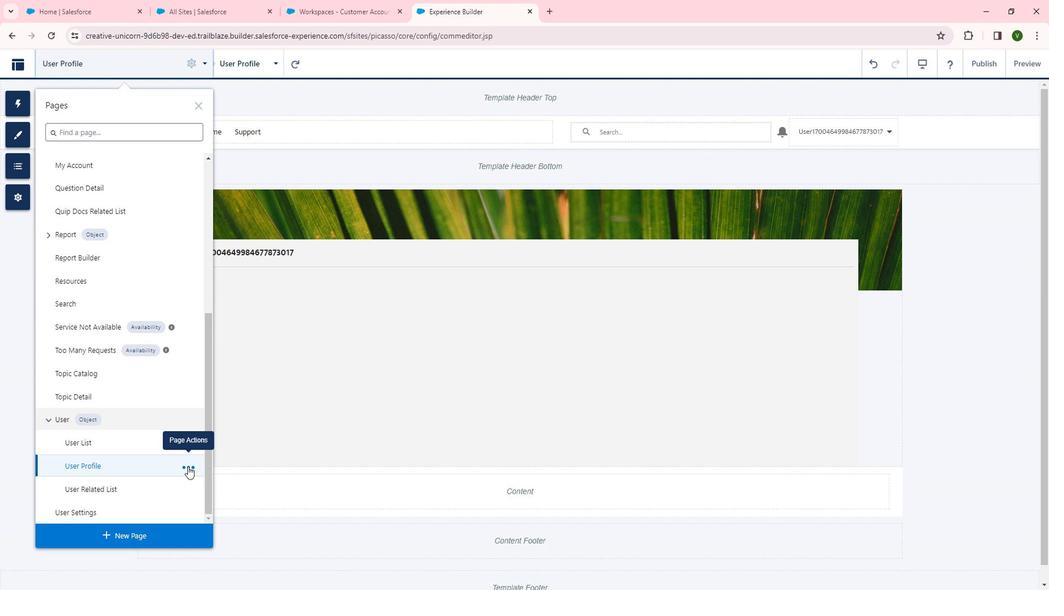 
Action: Mouse pressed left at (202, 463)
Screenshot: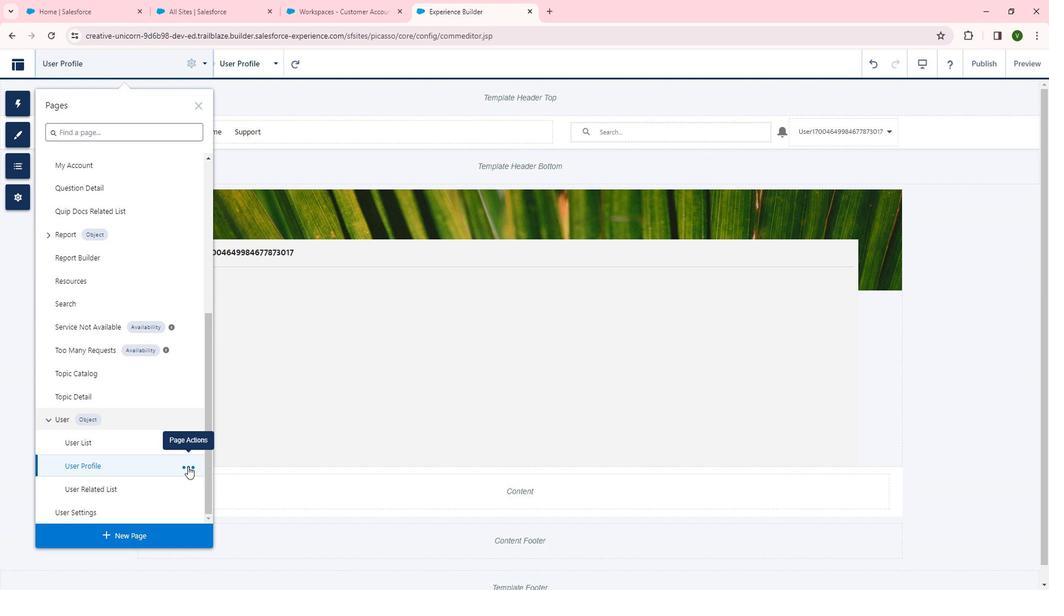 
Action: Mouse moved to (260, 466)
Screenshot: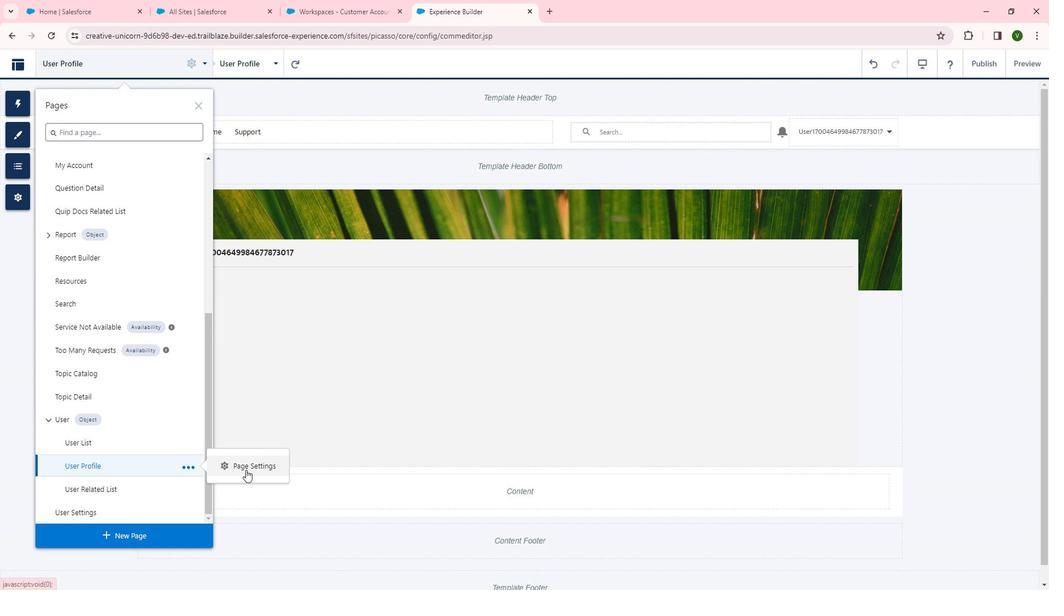 
Action: Mouse pressed left at (260, 466)
Screenshot: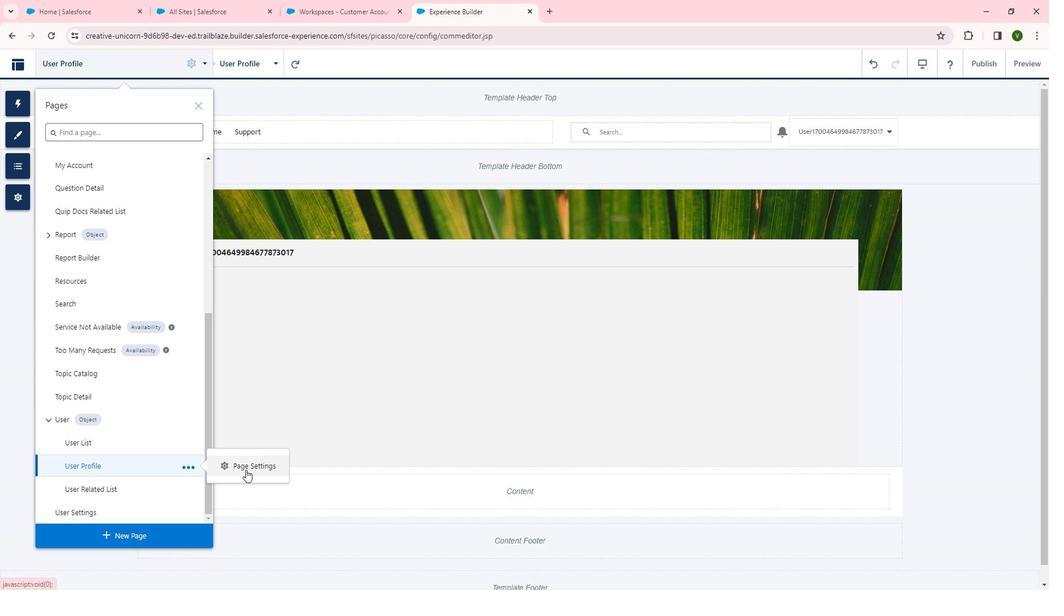 
Action: Mouse moved to (359, 117)
Screenshot: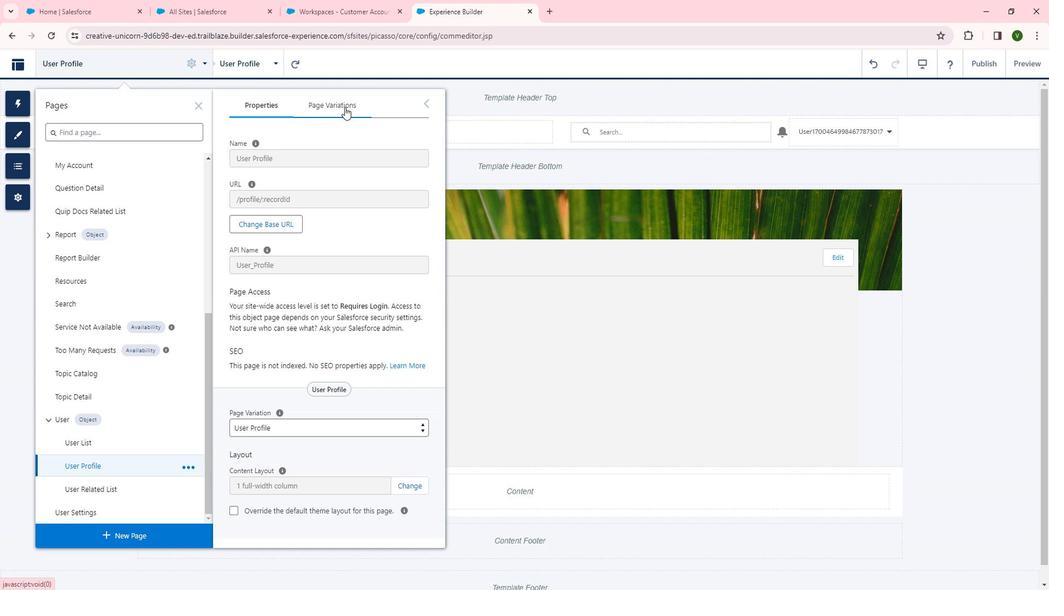 
Action: Mouse pressed left at (359, 117)
Screenshot: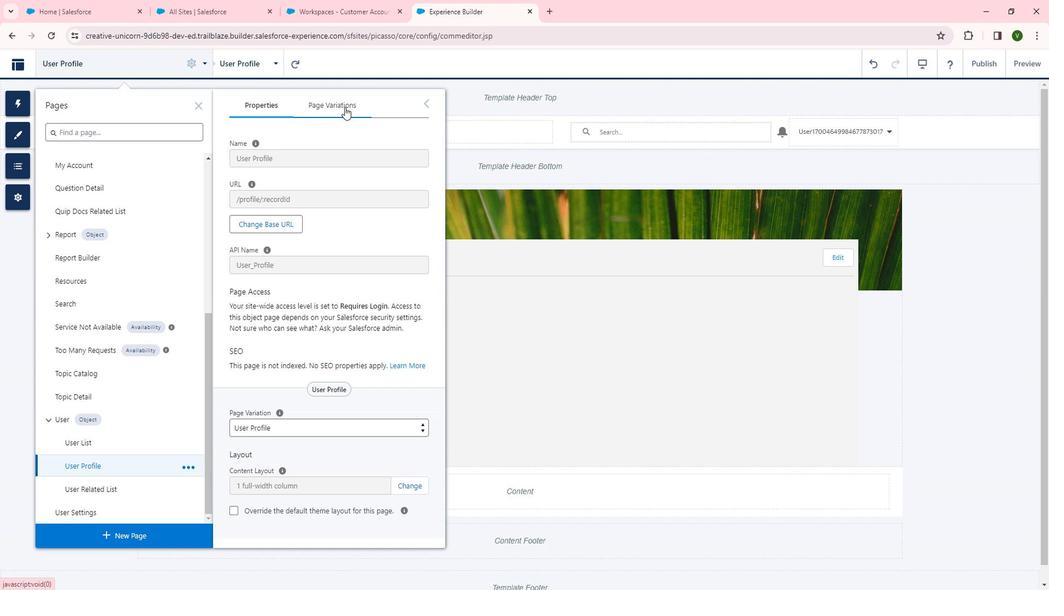 
Action: Mouse moved to (685, 230)
Screenshot: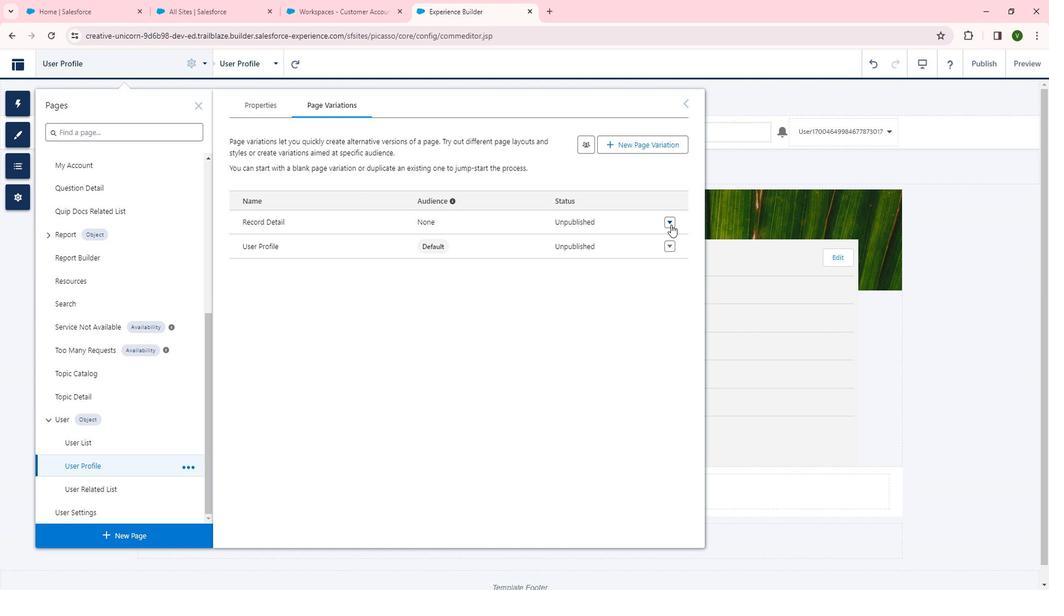 
Action: Mouse pressed left at (685, 230)
Screenshot: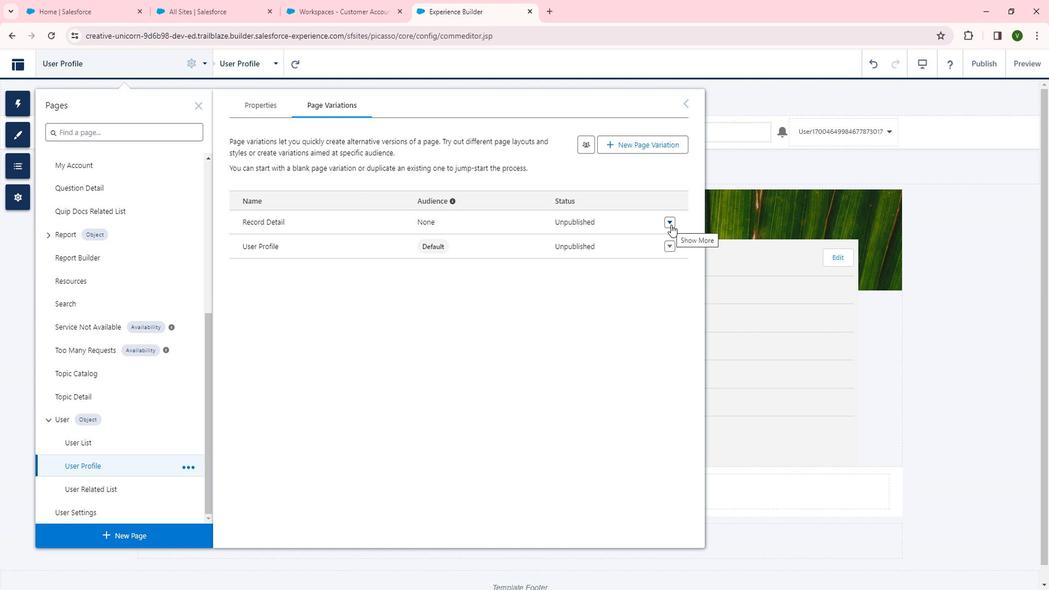 
Action: Mouse moved to (665, 388)
Screenshot: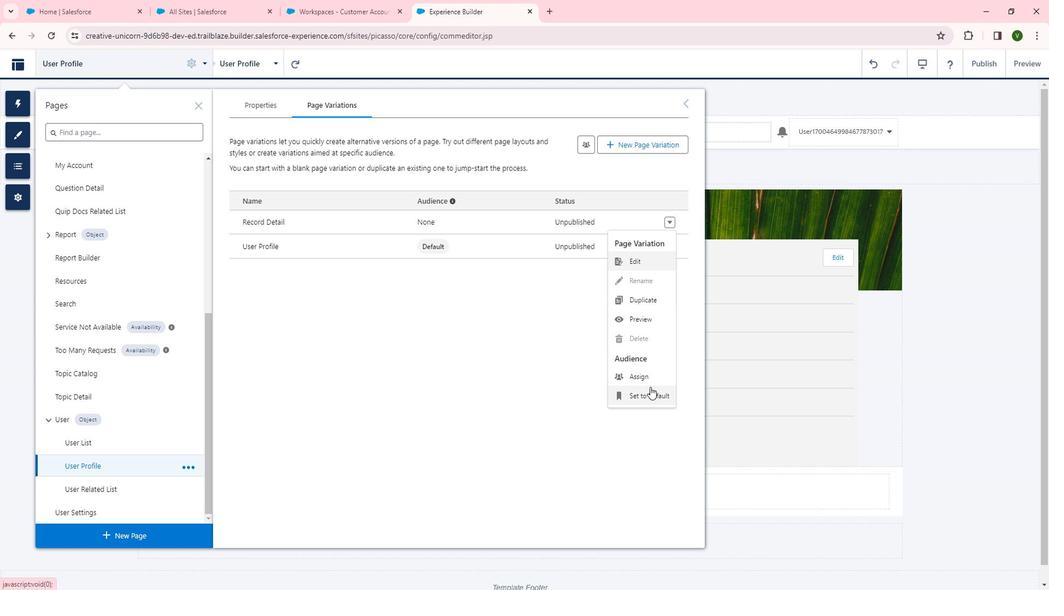 
Action: Mouse pressed left at (665, 388)
Screenshot: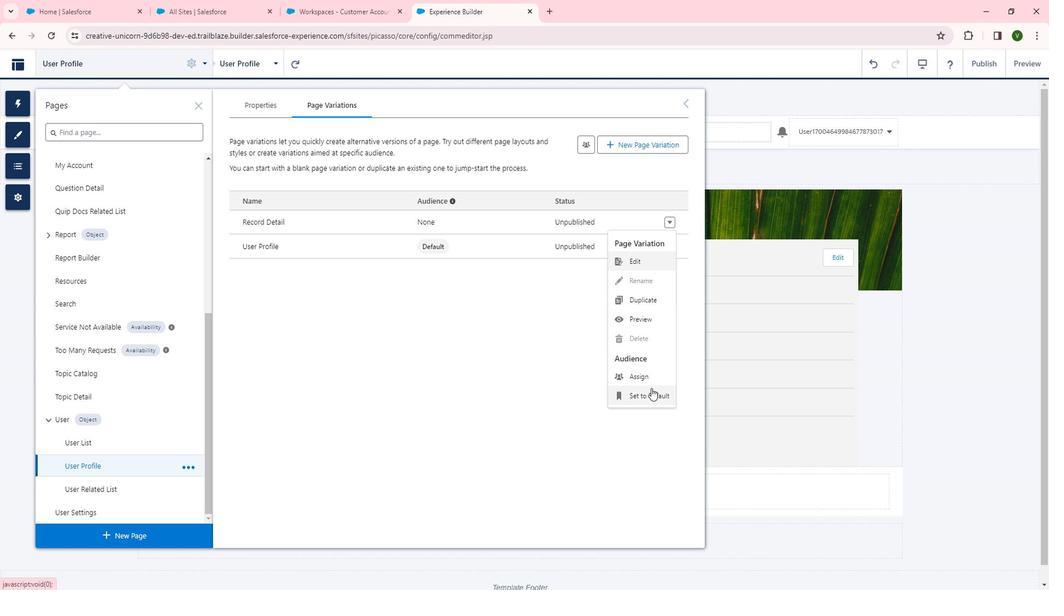 
